 Task: Find connections with filter location Roissy-en-Brie with filter topic #aviationwith filter profile language German with filter current company Seagull International Global HR Consultants with filter school JUSTICE BASHER AHMED SAYEED COLLEGE FOR WOMEN with filter industry Periodical Publishing with filter service category Auto Insurance with filter keywords title Bookkeeper
Action: Mouse moved to (236, 204)
Screenshot: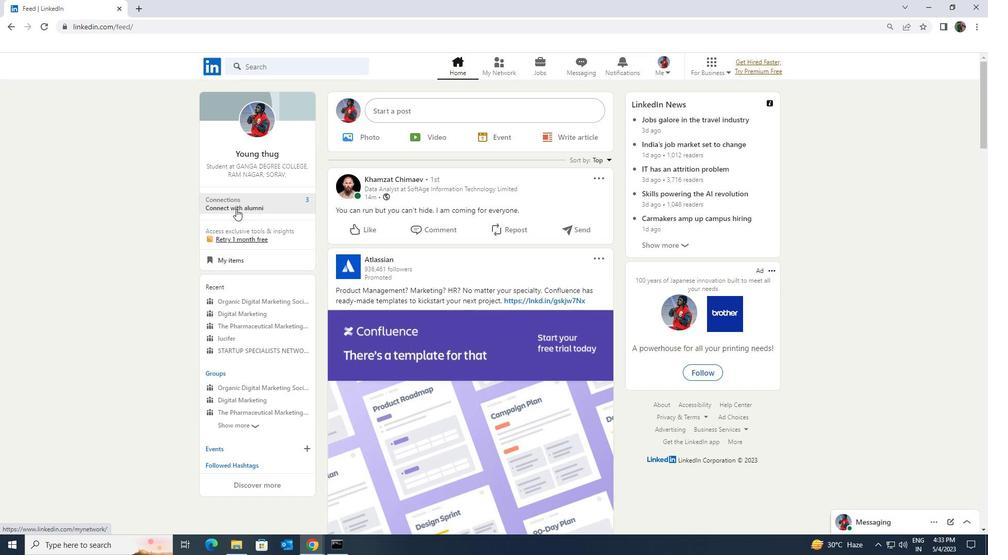 
Action: Mouse pressed left at (236, 204)
Screenshot: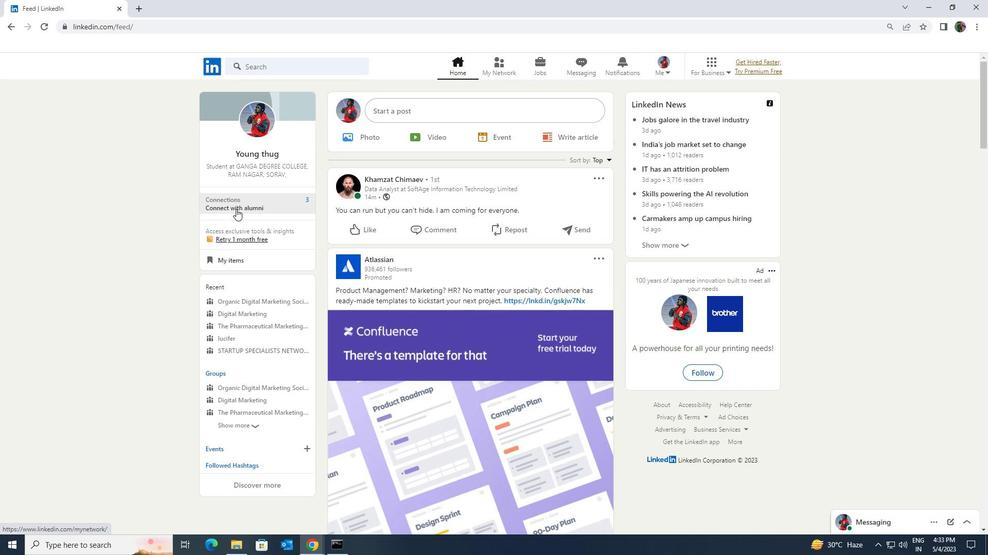 
Action: Mouse moved to (248, 124)
Screenshot: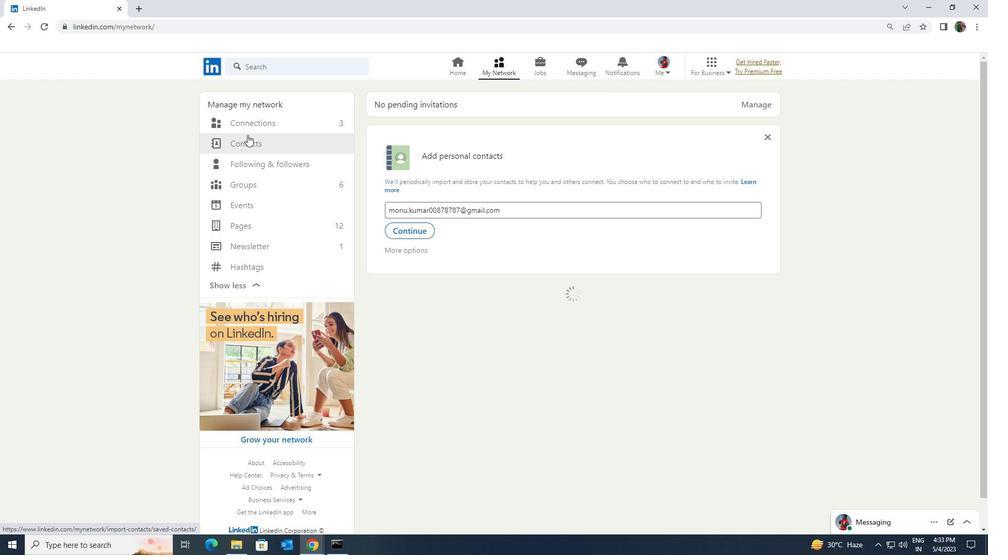
Action: Mouse pressed left at (248, 124)
Screenshot: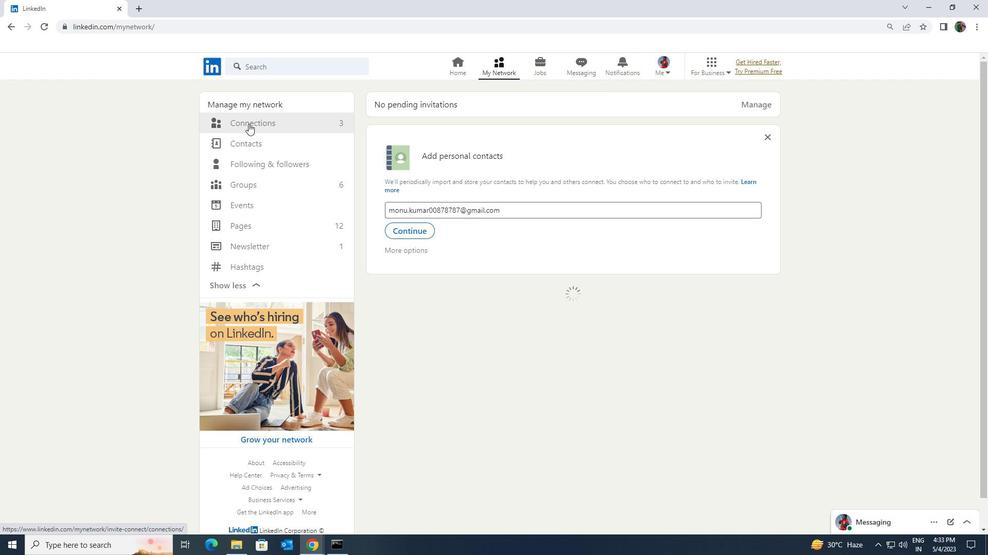 
Action: Mouse moved to (551, 126)
Screenshot: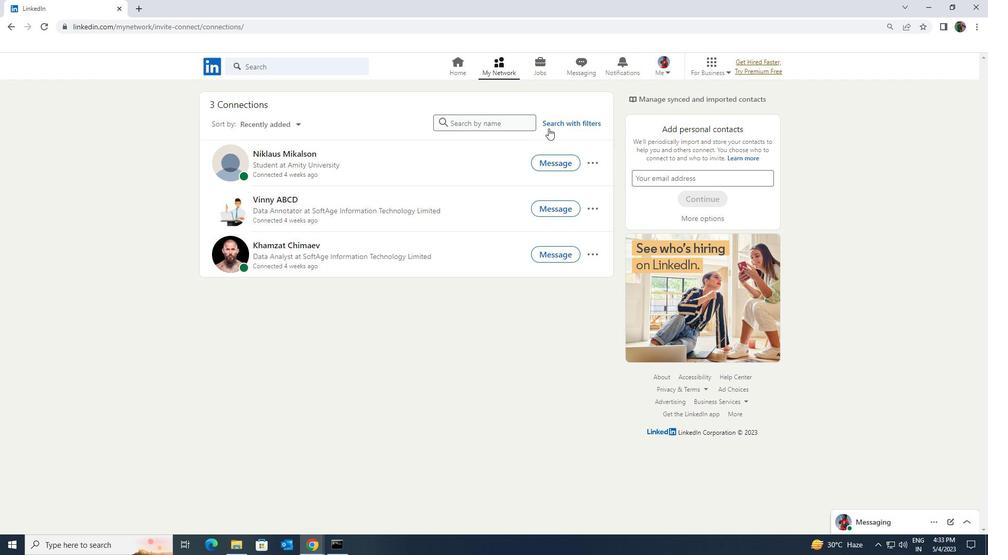 
Action: Mouse pressed left at (551, 126)
Screenshot: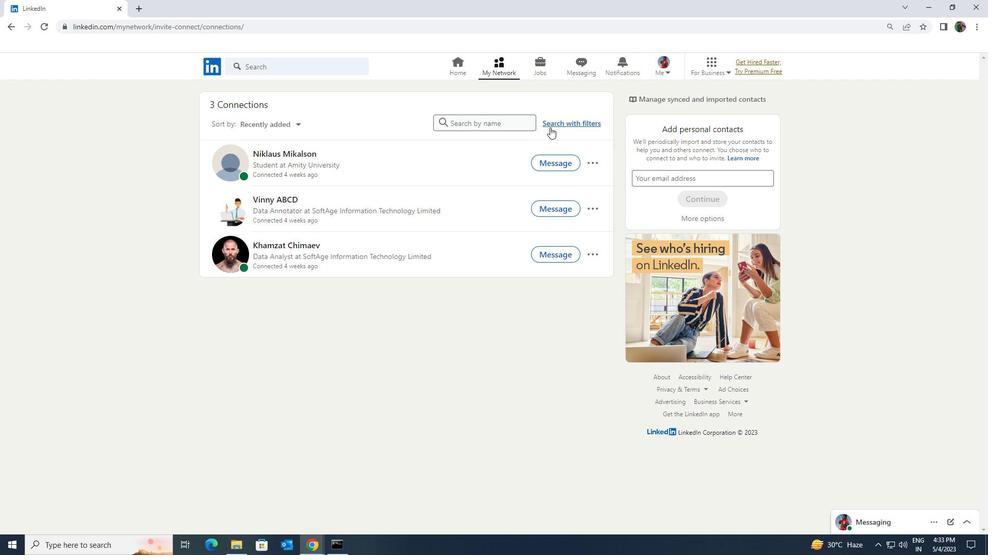 
Action: Mouse moved to (531, 95)
Screenshot: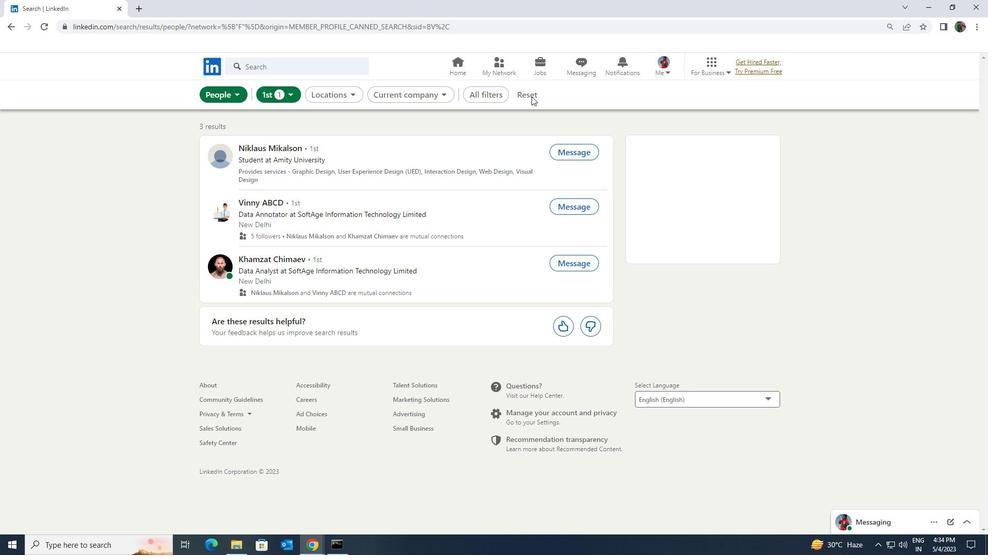 
Action: Mouse pressed left at (531, 95)
Screenshot: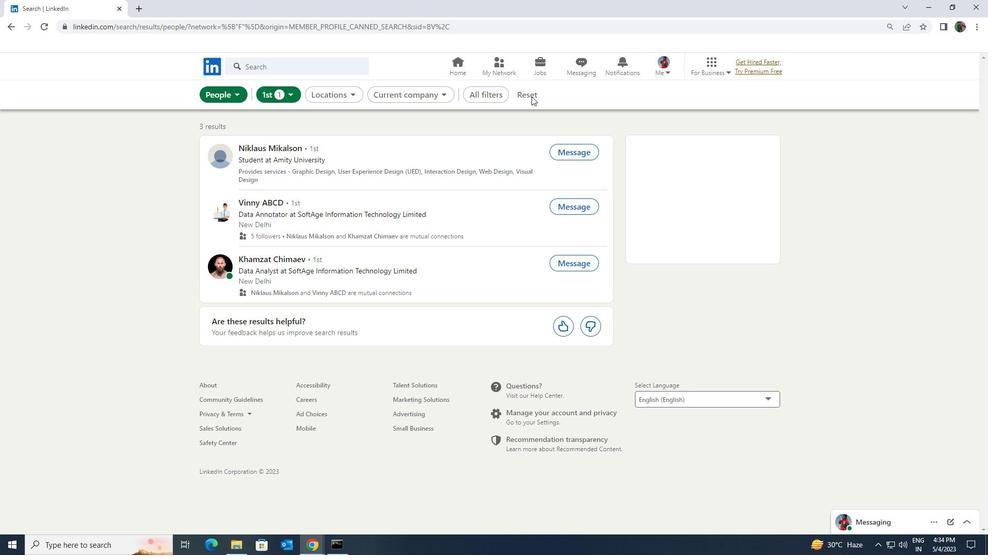 
Action: Mouse moved to (522, 95)
Screenshot: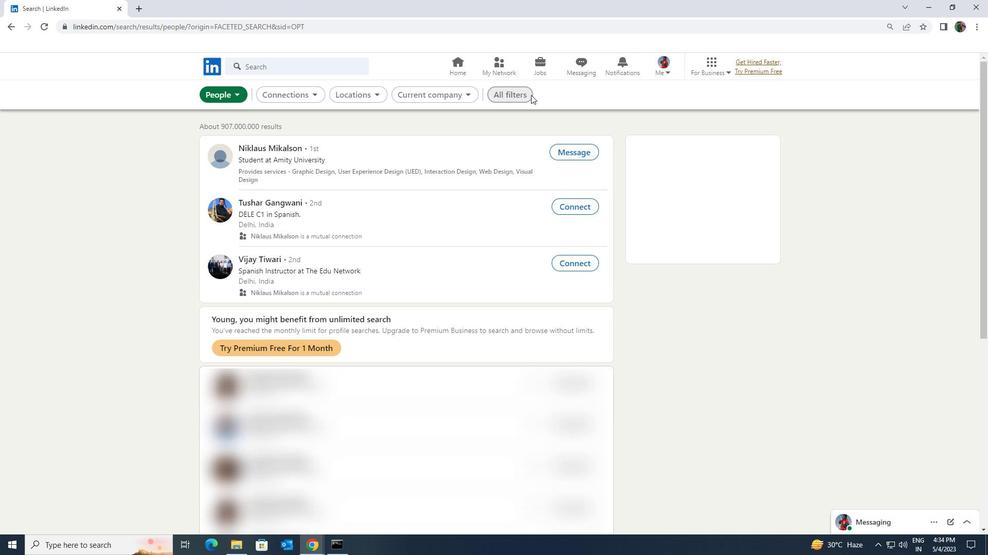 
Action: Mouse pressed left at (522, 95)
Screenshot: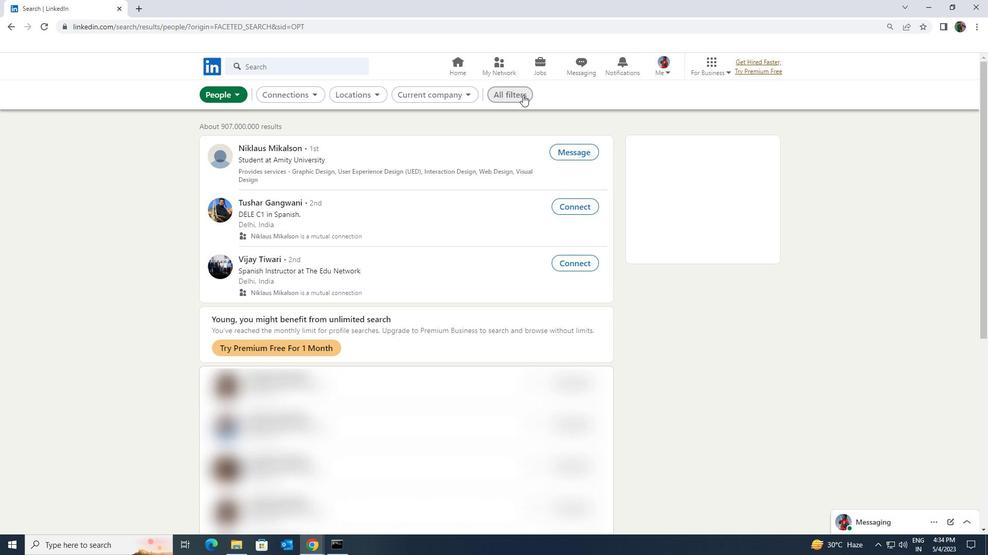 
Action: Mouse moved to (854, 401)
Screenshot: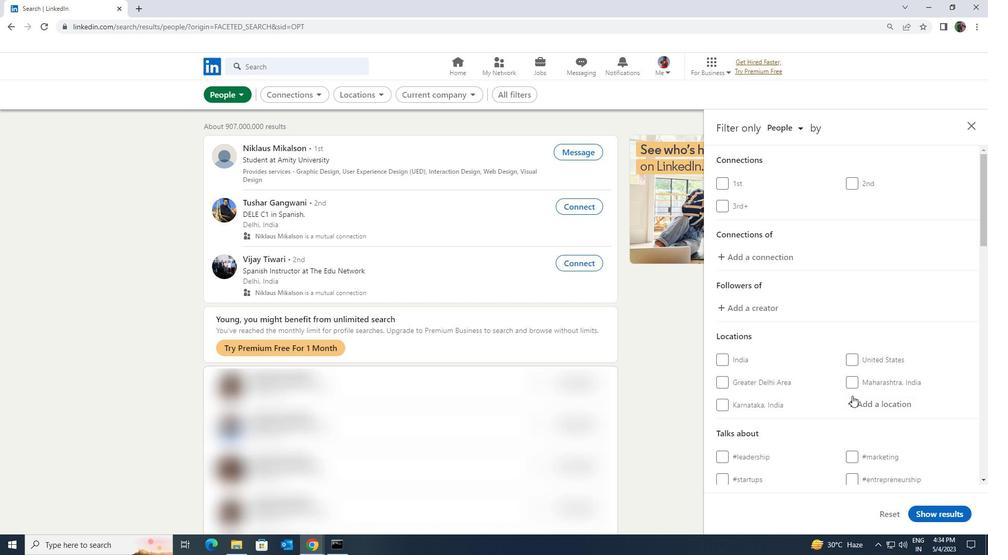 
Action: Mouse pressed left at (854, 401)
Screenshot: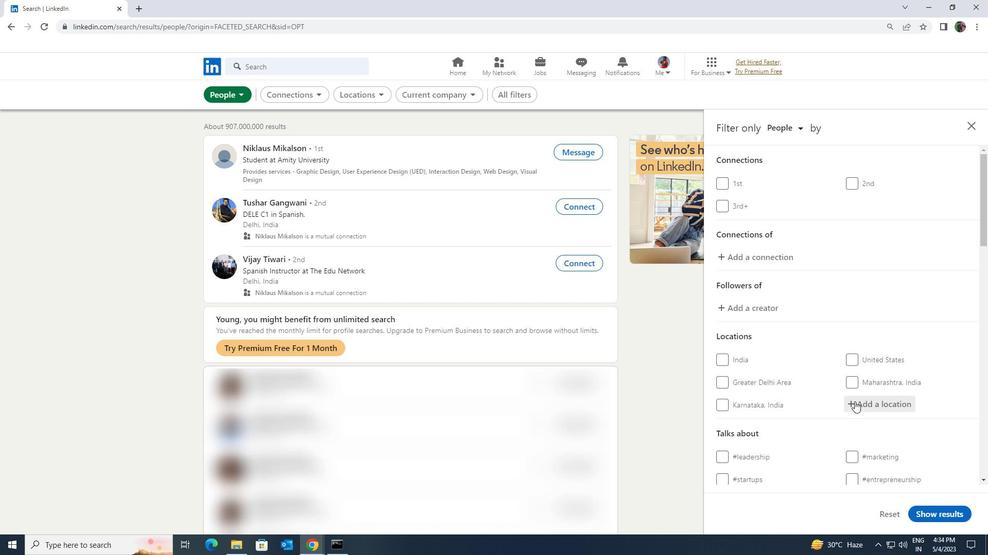 
Action: Key pressed <Key.shift>ROISSY<Key.space>EN
Screenshot: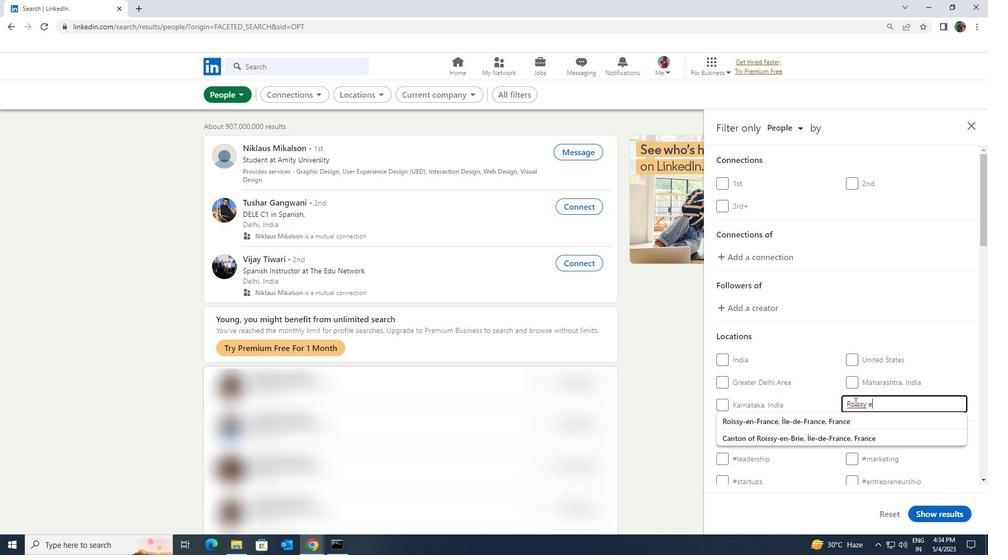 
Action: Mouse moved to (851, 413)
Screenshot: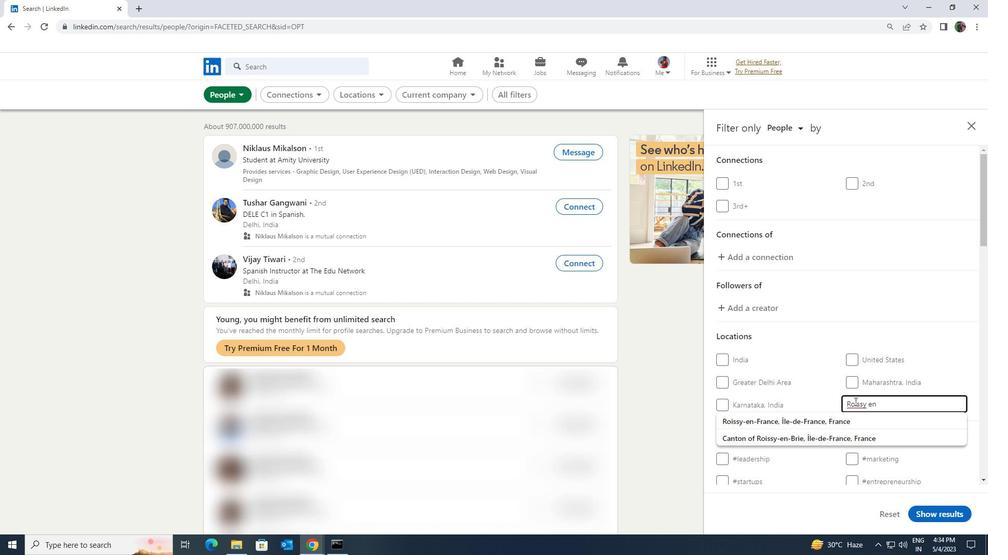
Action: Mouse pressed left at (851, 413)
Screenshot: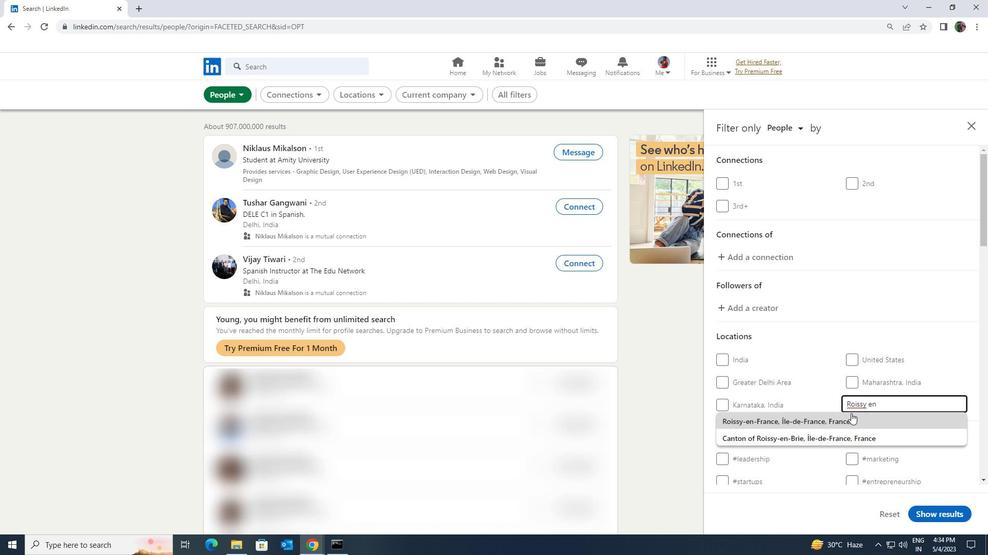 
Action: Mouse scrolled (851, 413) with delta (0, 0)
Screenshot: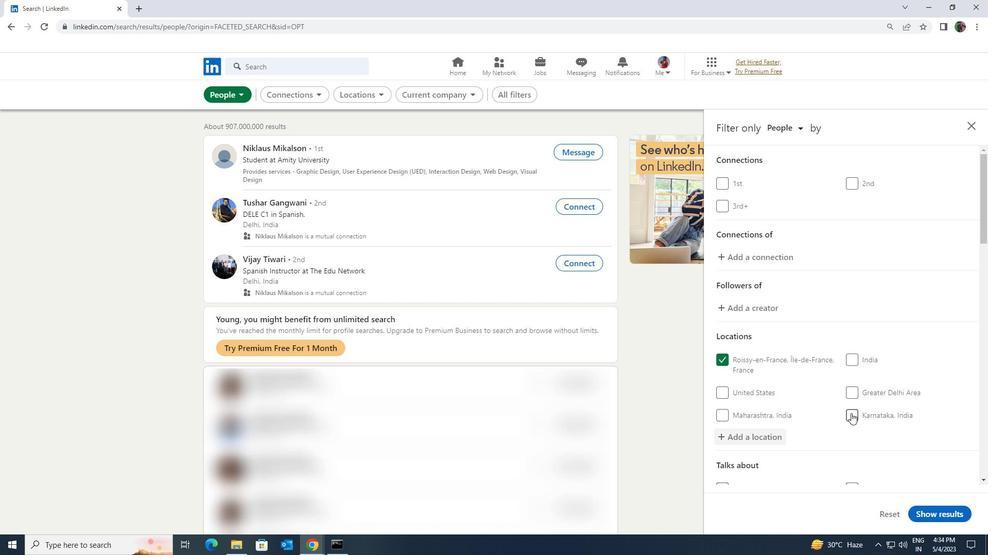 
Action: Mouse moved to (851, 414)
Screenshot: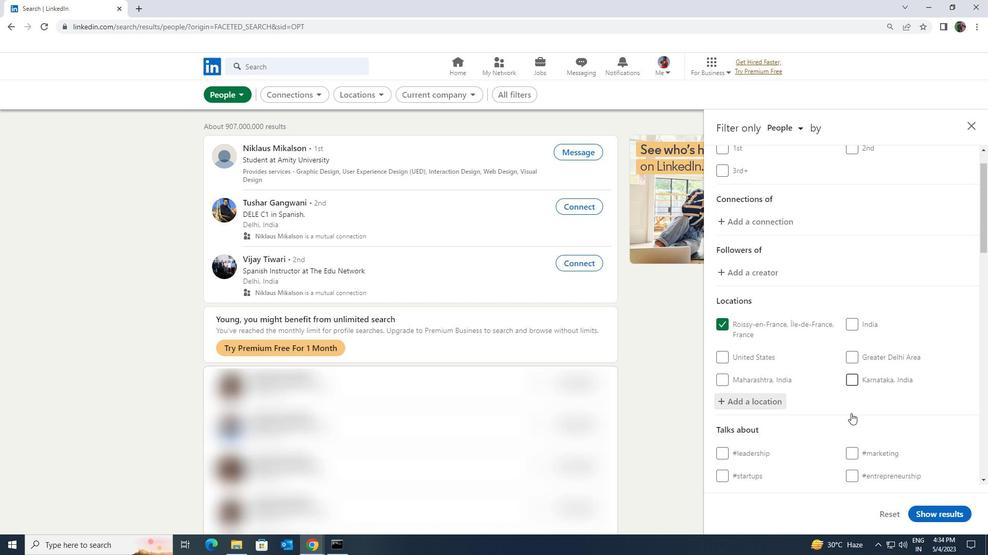 
Action: Mouse scrolled (851, 414) with delta (0, 0)
Screenshot: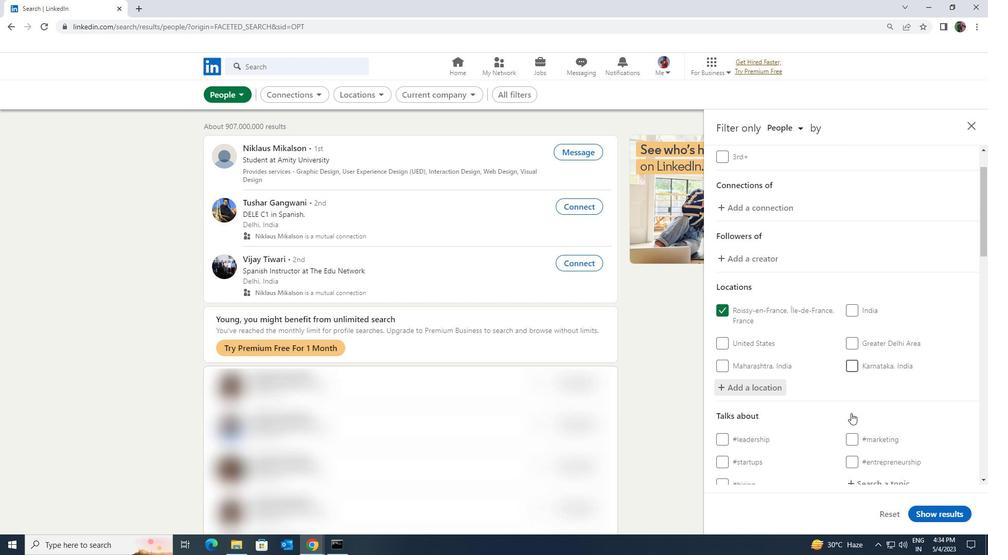 
Action: Mouse moved to (859, 429)
Screenshot: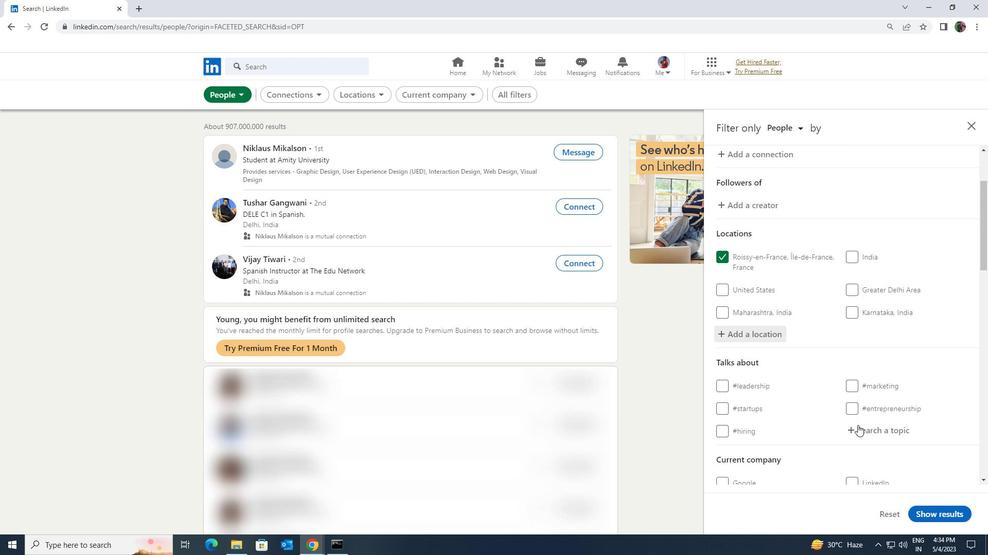 
Action: Mouse pressed left at (859, 429)
Screenshot: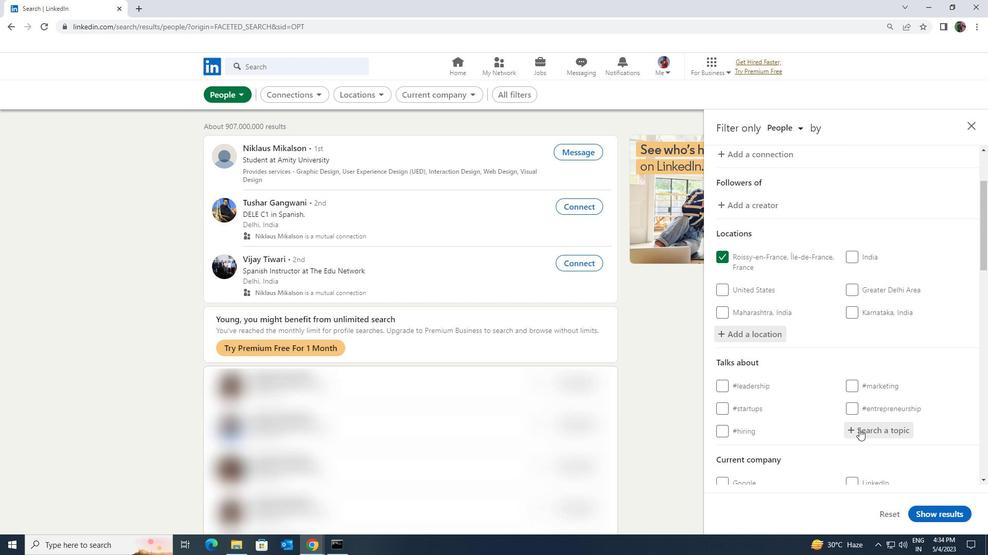 
Action: Key pressed <Key.shift><Key.shift><Key.shift><Key.shift>AVITA
Screenshot: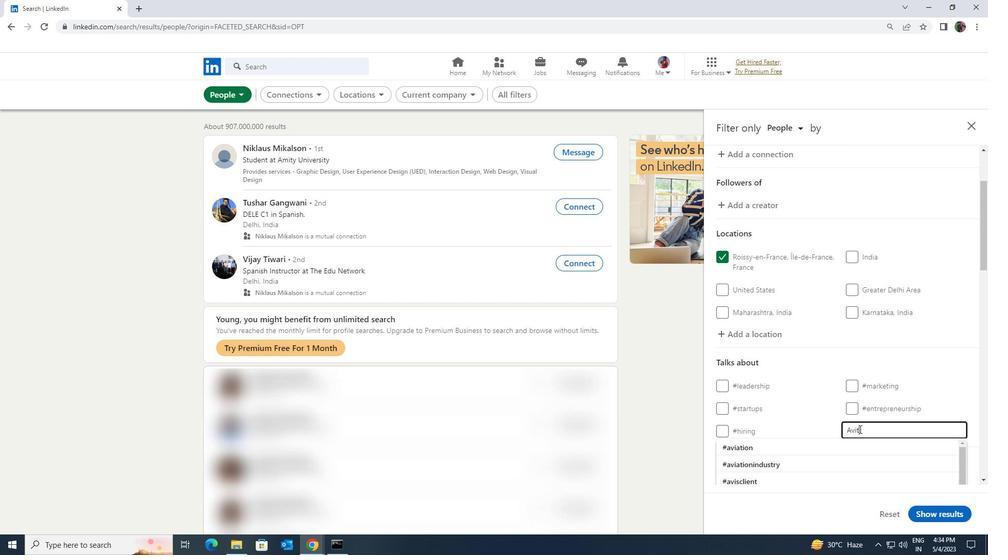 
Action: Mouse moved to (855, 433)
Screenshot: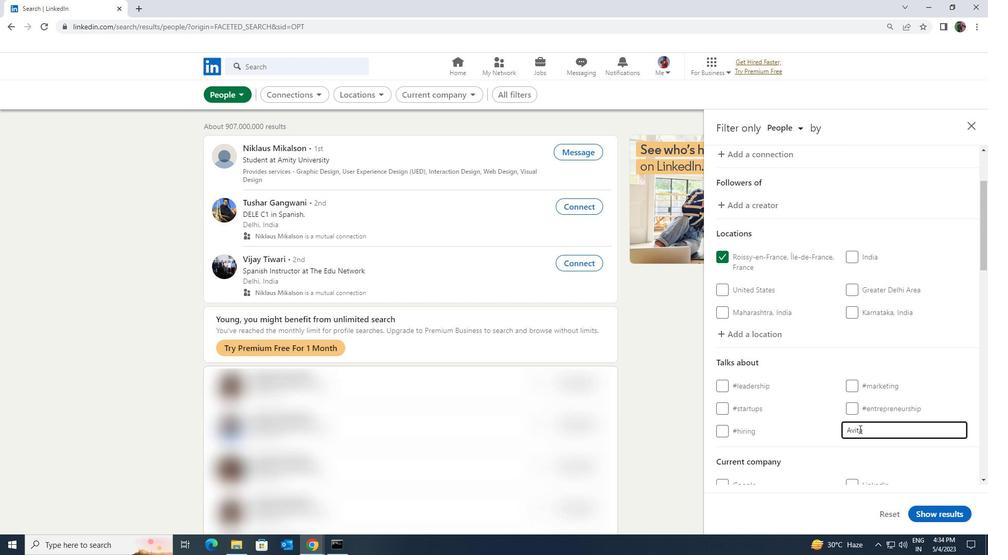 
Action: Key pressed <Key.backspace>
Screenshot: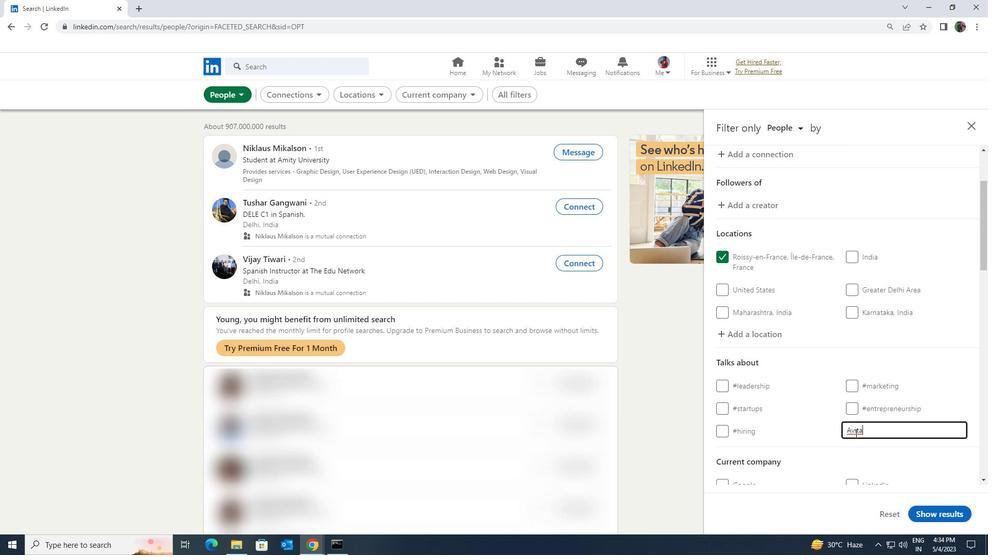
Action: Mouse moved to (831, 442)
Screenshot: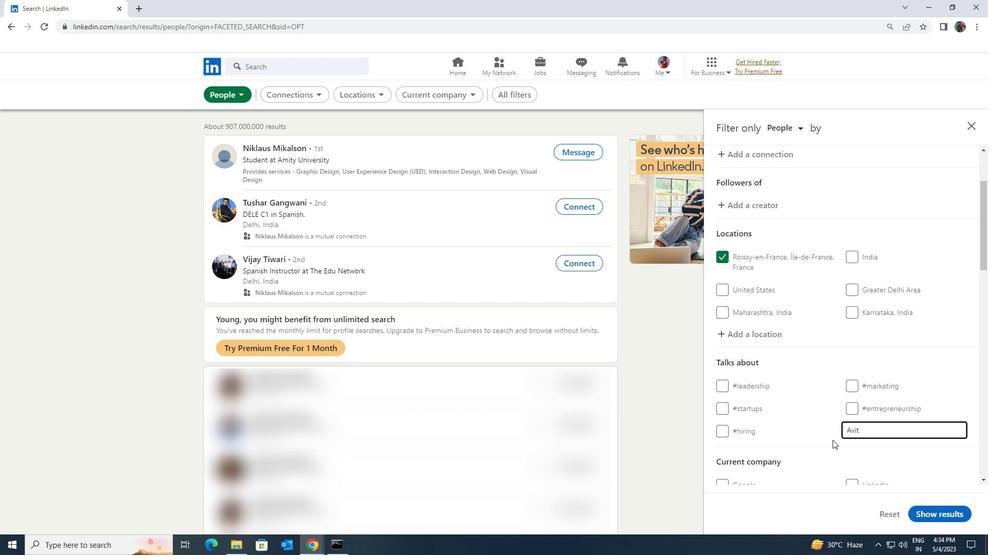 
Action: Key pressed <Key.backspace>
Screenshot: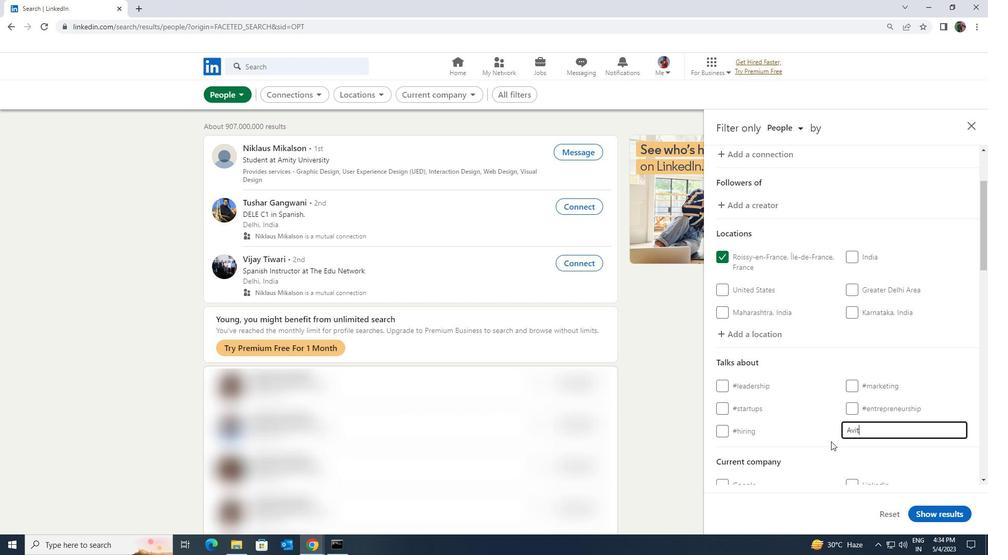 
Action: Mouse moved to (795, 446)
Screenshot: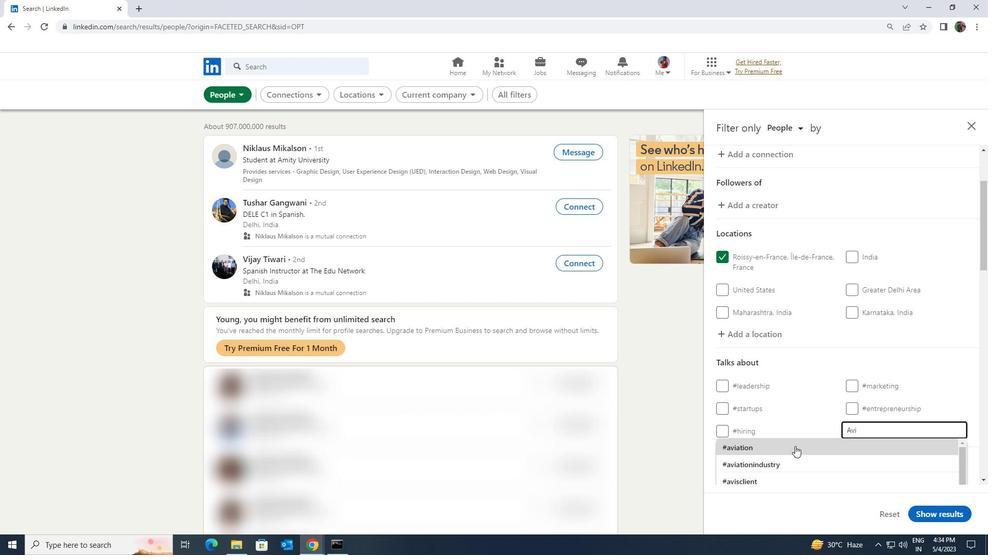 
Action: Mouse pressed left at (795, 446)
Screenshot: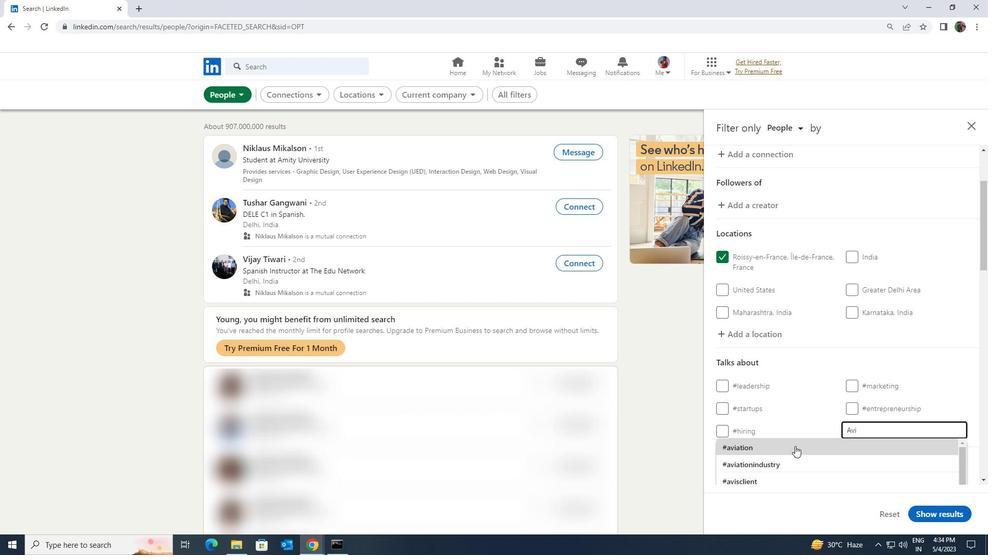
Action: Mouse moved to (795, 446)
Screenshot: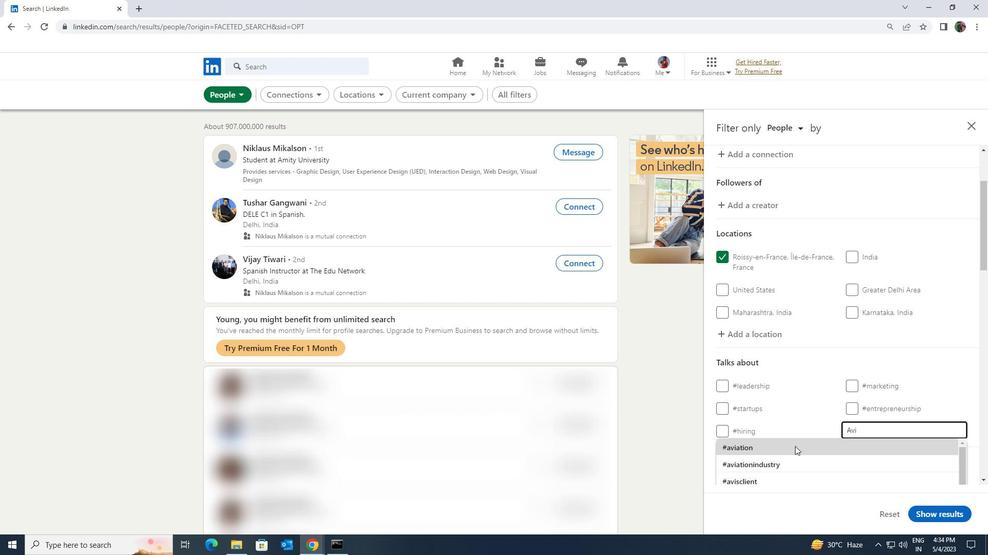 
Action: Mouse scrolled (795, 446) with delta (0, 0)
Screenshot: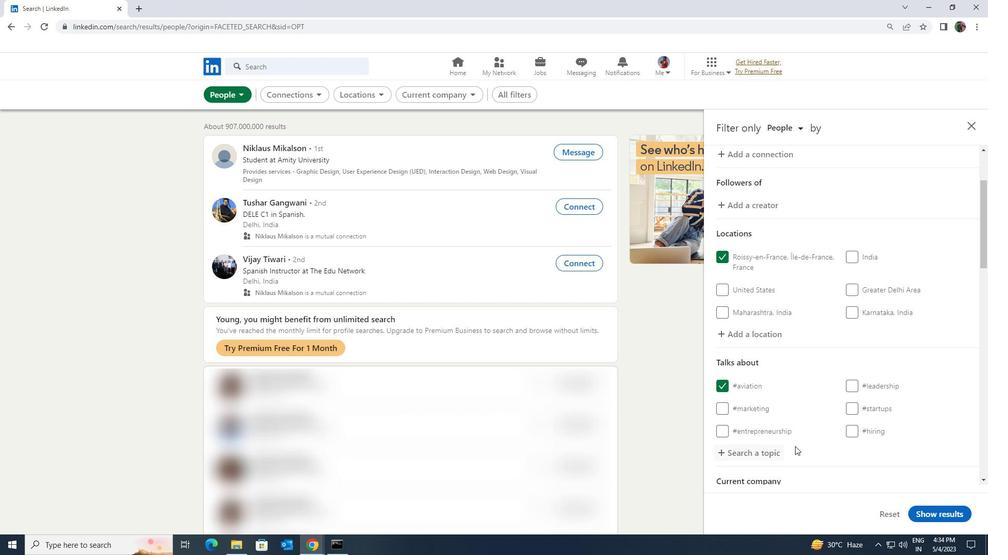 
Action: Mouse scrolled (795, 446) with delta (0, 0)
Screenshot: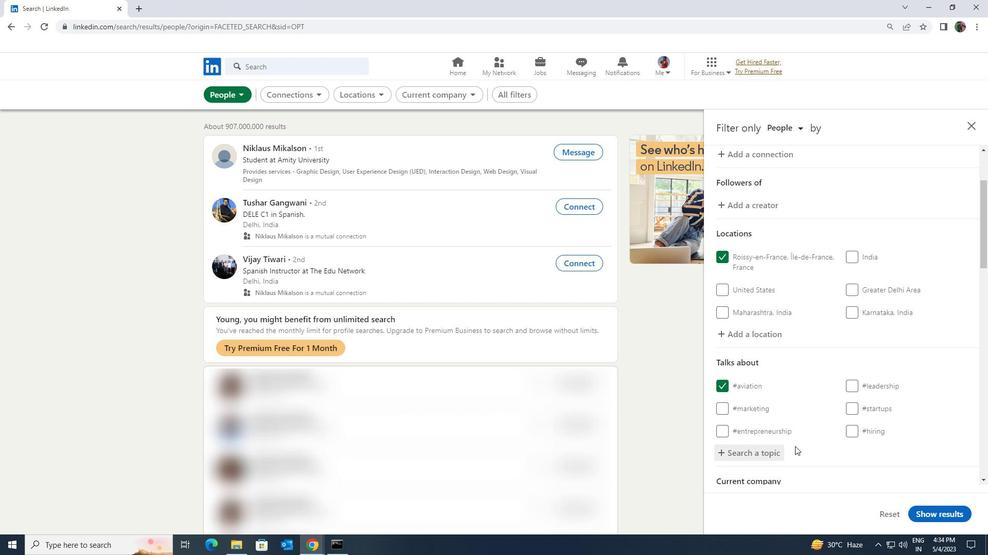 
Action: Mouse scrolled (795, 446) with delta (0, 0)
Screenshot: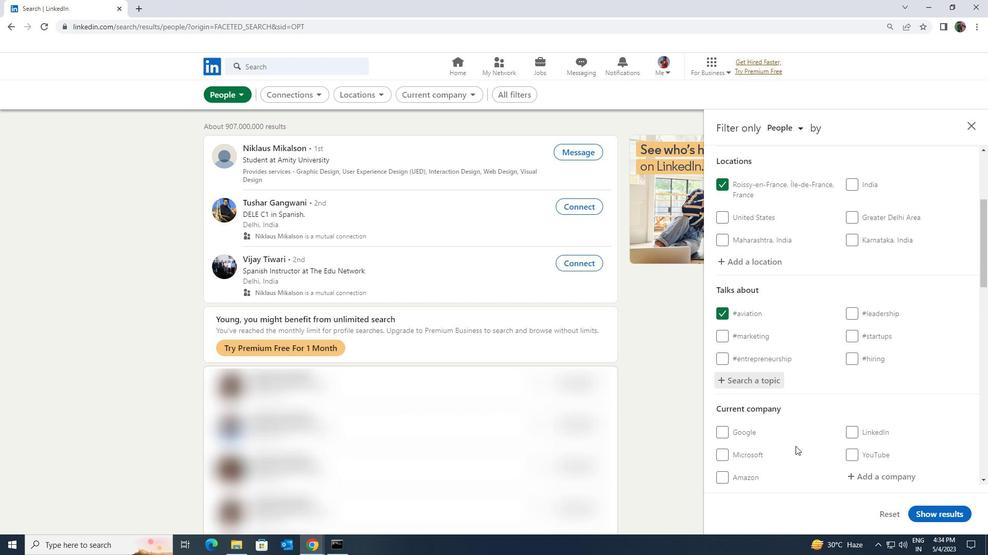
Action: Mouse scrolled (795, 446) with delta (0, 0)
Screenshot: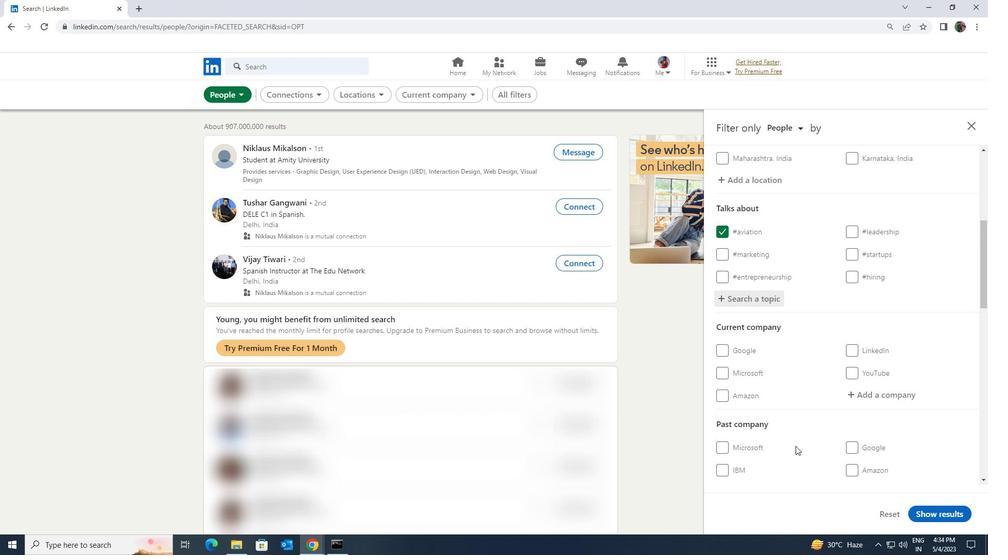 
Action: Mouse scrolled (795, 446) with delta (0, 0)
Screenshot: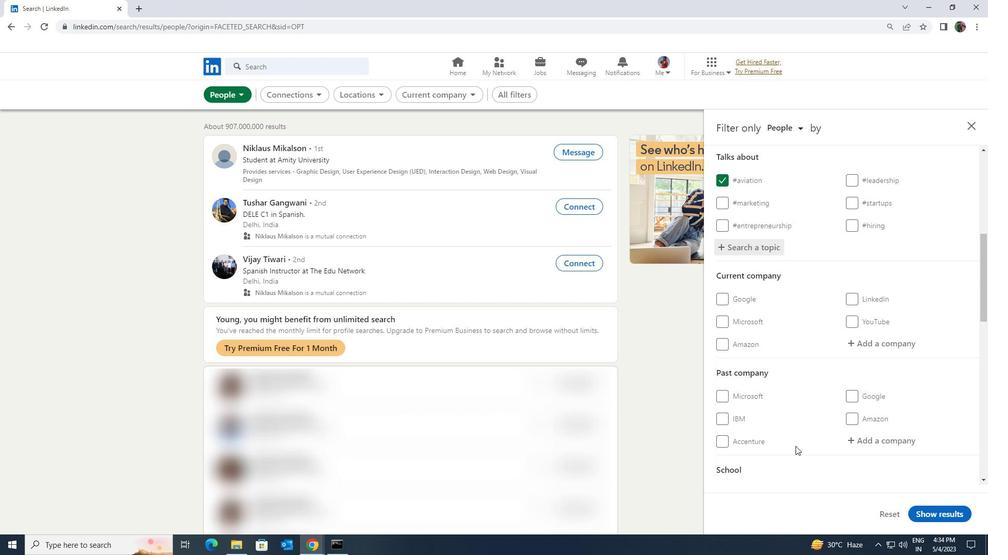 
Action: Mouse scrolled (795, 446) with delta (0, 0)
Screenshot: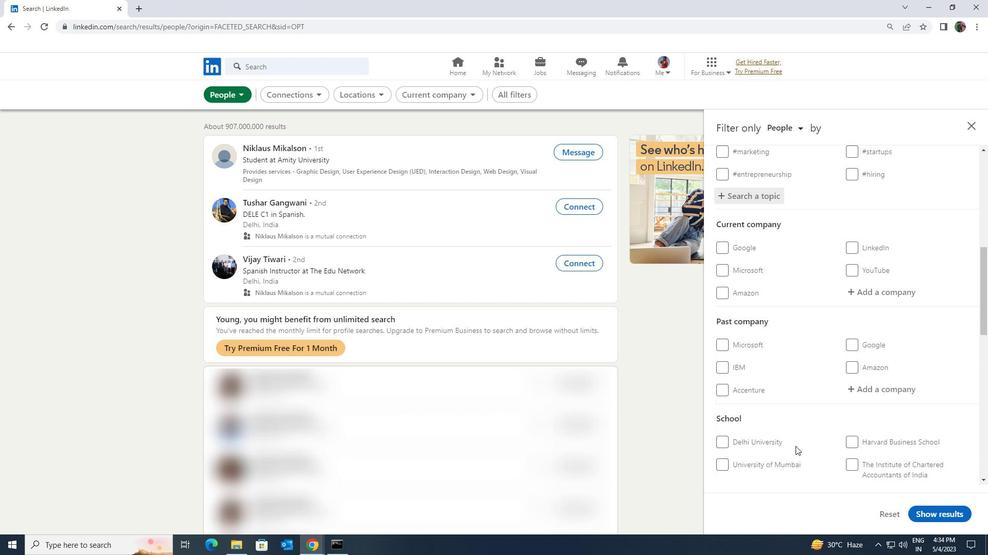 
Action: Mouse scrolled (795, 446) with delta (0, 0)
Screenshot: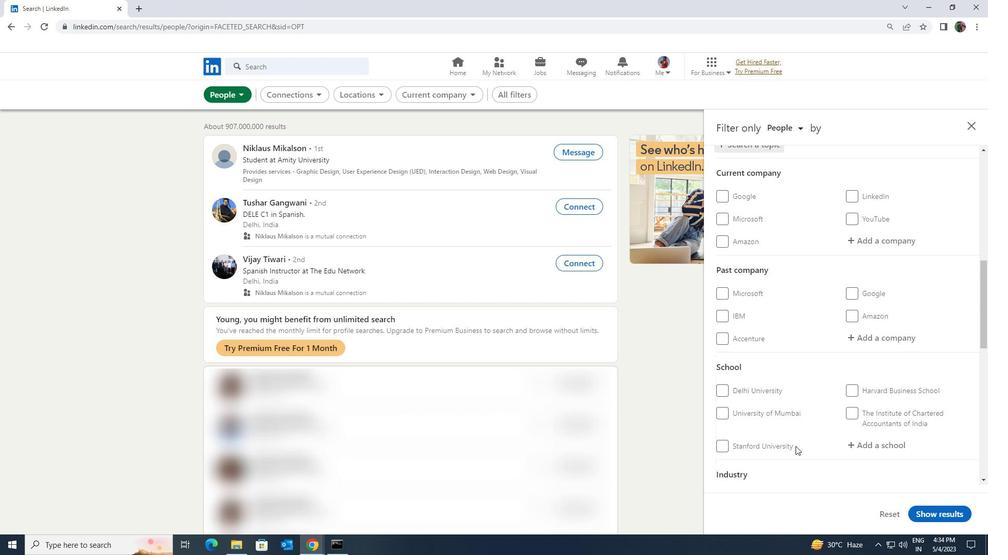 
Action: Mouse scrolled (795, 446) with delta (0, 0)
Screenshot: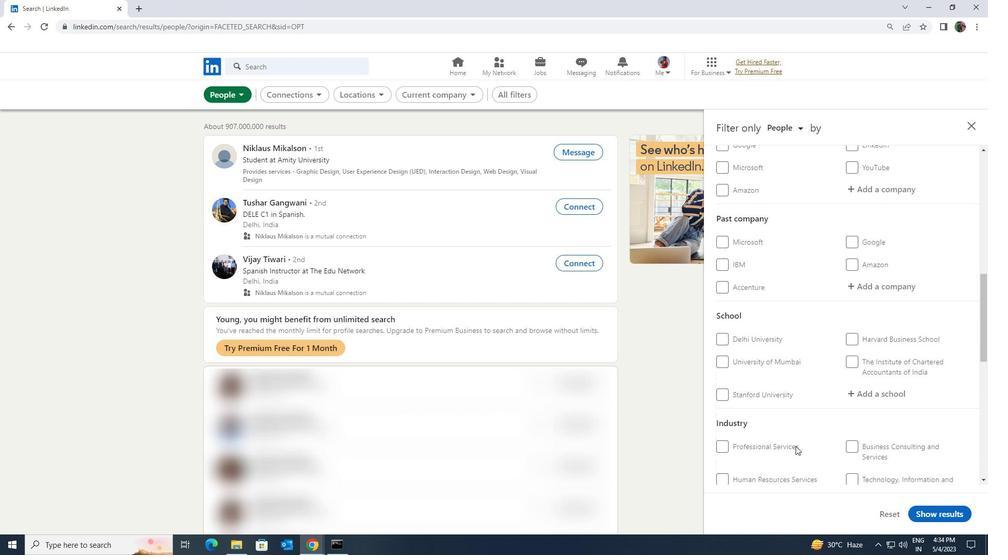 
Action: Mouse scrolled (795, 446) with delta (0, 0)
Screenshot: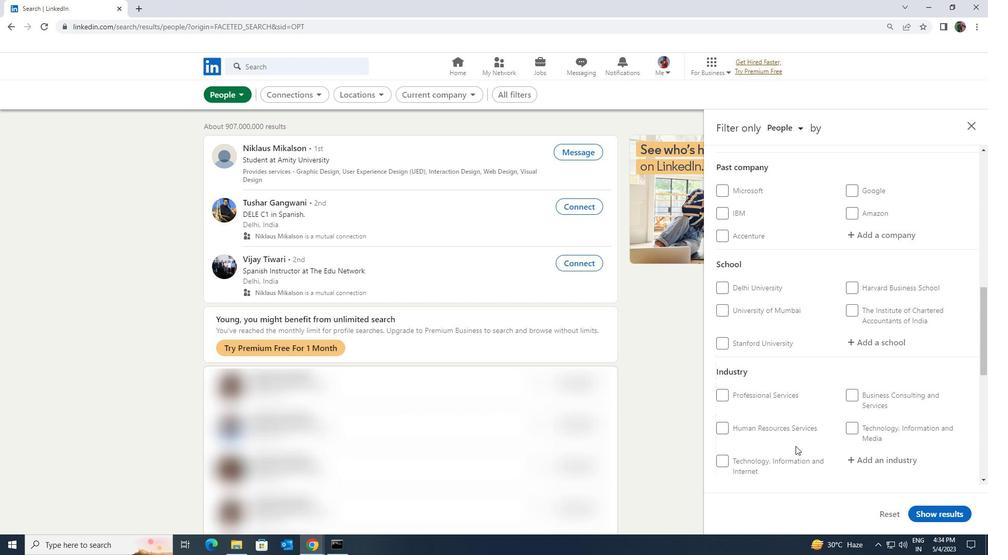 
Action: Mouse scrolled (795, 446) with delta (0, 0)
Screenshot: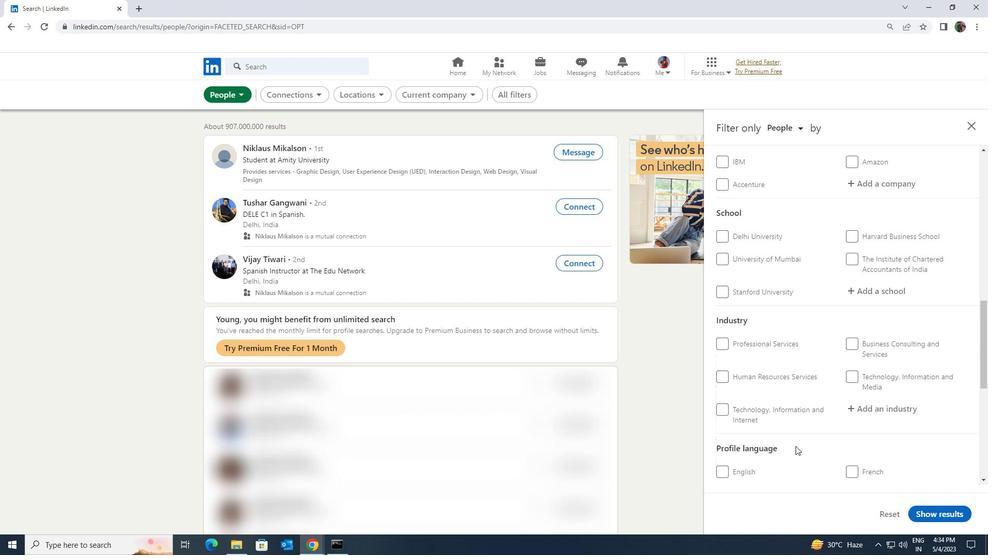 
Action: Mouse moved to (743, 462)
Screenshot: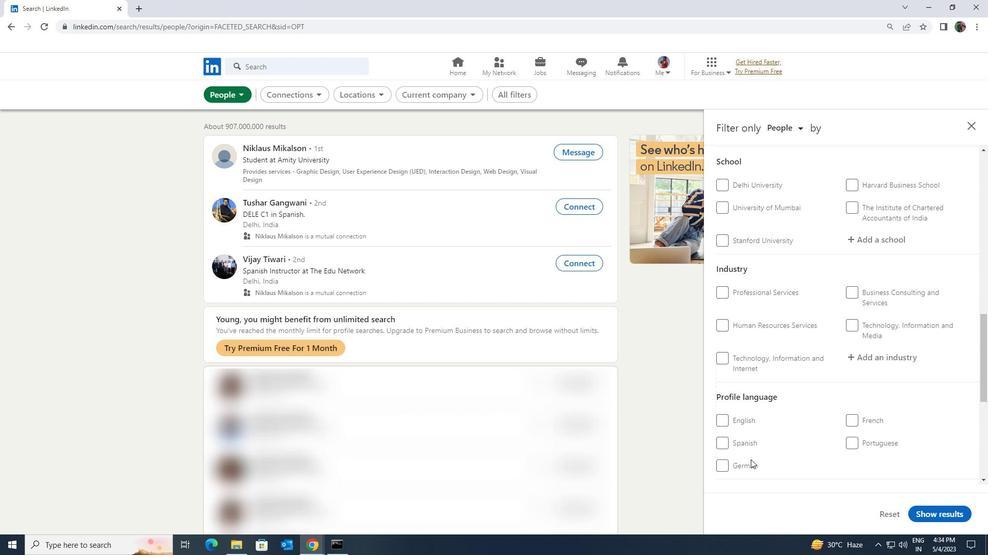 
Action: Mouse pressed left at (743, 462)
Screenshot: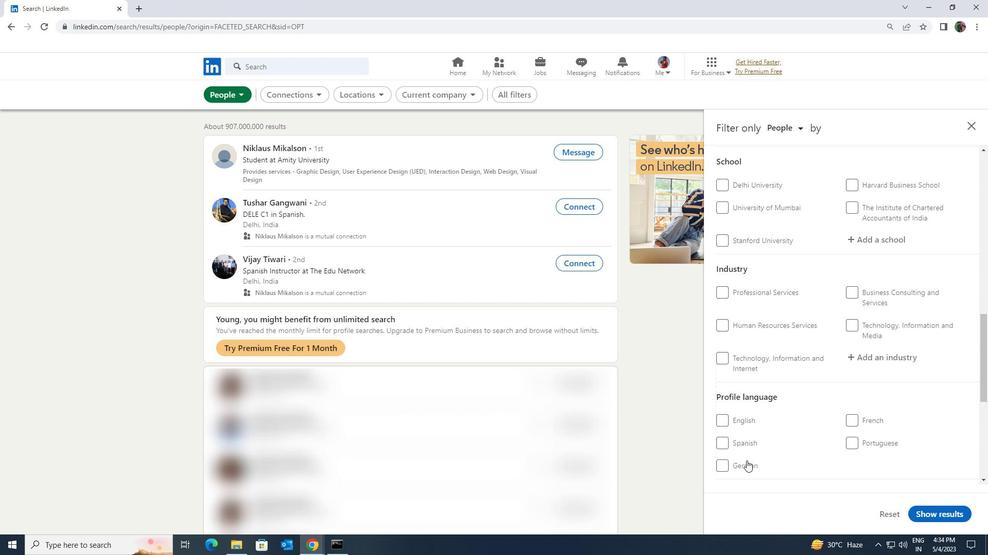 
Action: Mouse moved to (827, 436)
Screenshot: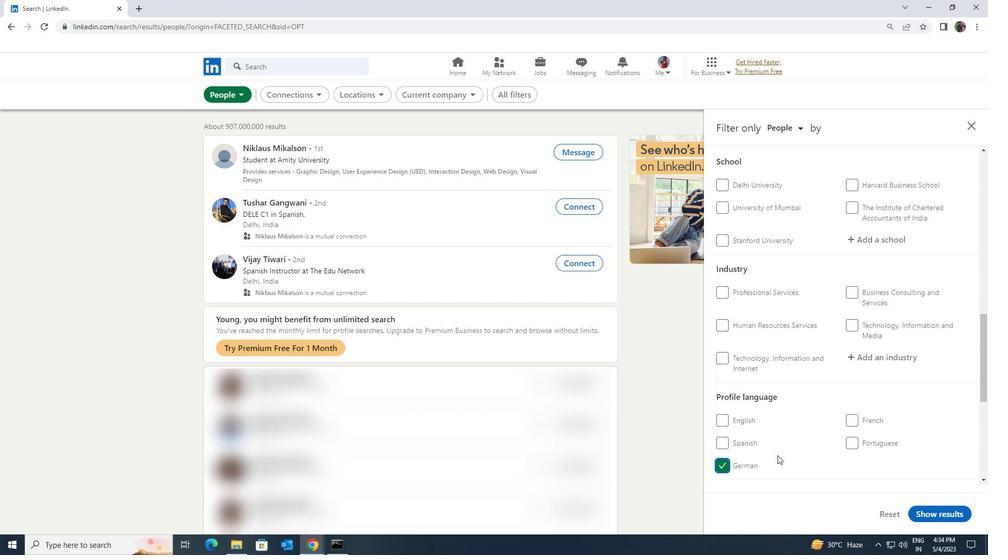 
Action: Mouse scrolled (827, 437) with delta (0, 0)
Screenshot: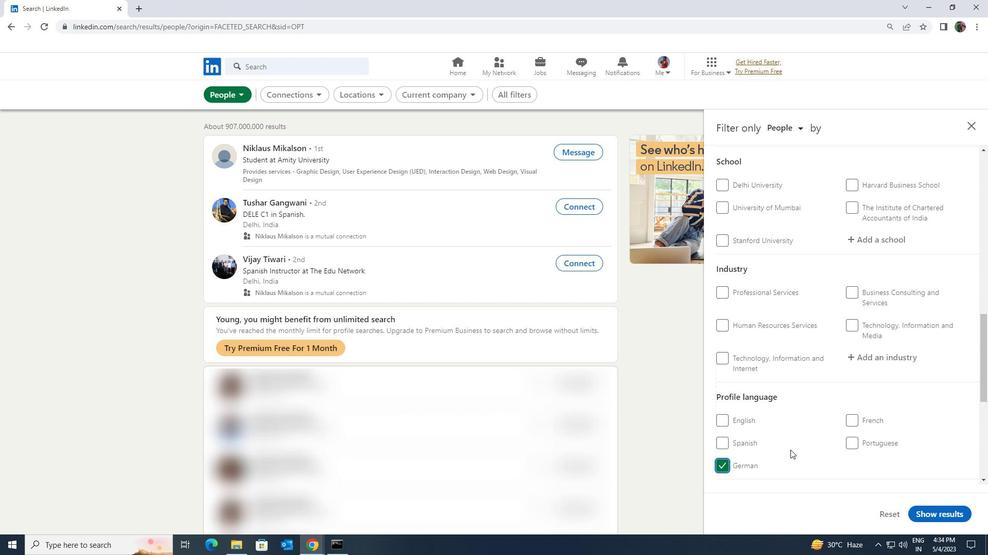 
Action: Mouse scrolled (827, 437) with delta (0, 0)
Screenshot: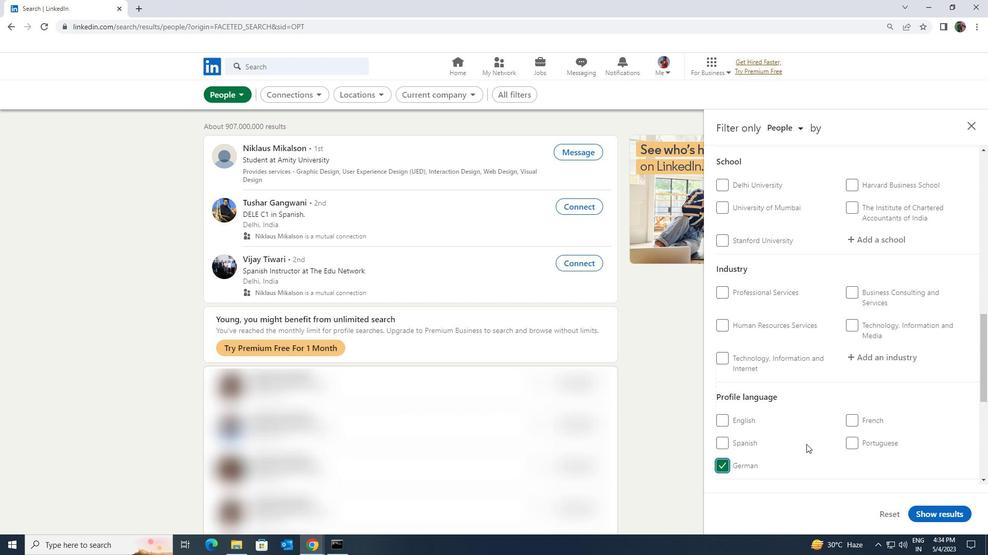 
Action: Mouse moved to (828, 436)
Screenshot: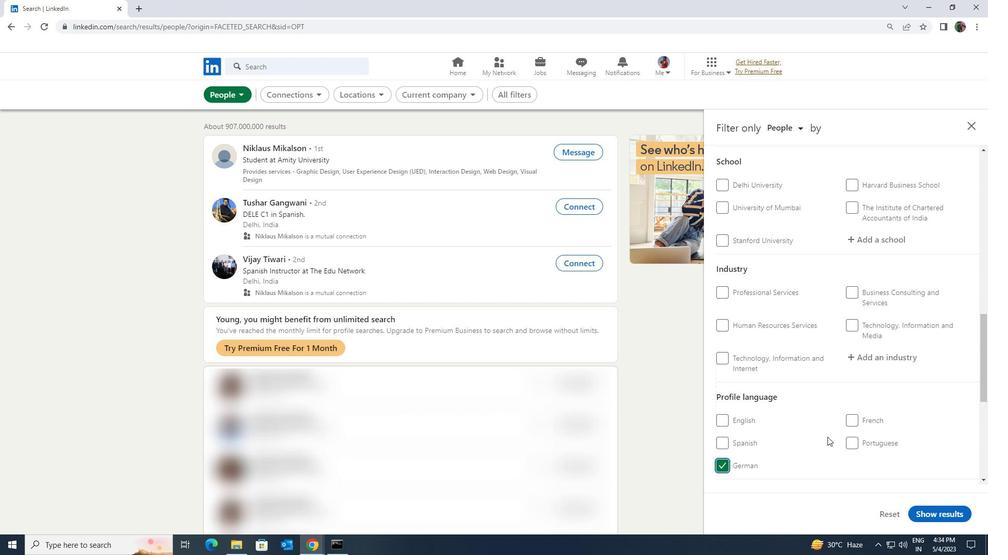 
Action: Mouse scrolled (828, 436) with delta (0, 0)
Screenshot: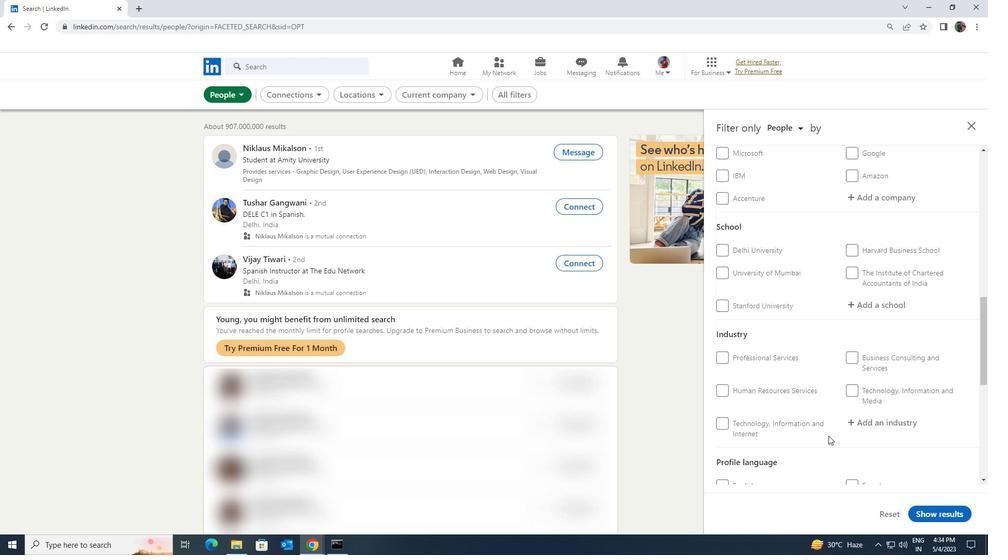 
Action: Mouse scrolled (828, 436) with delta (0, 0)
Screenshot: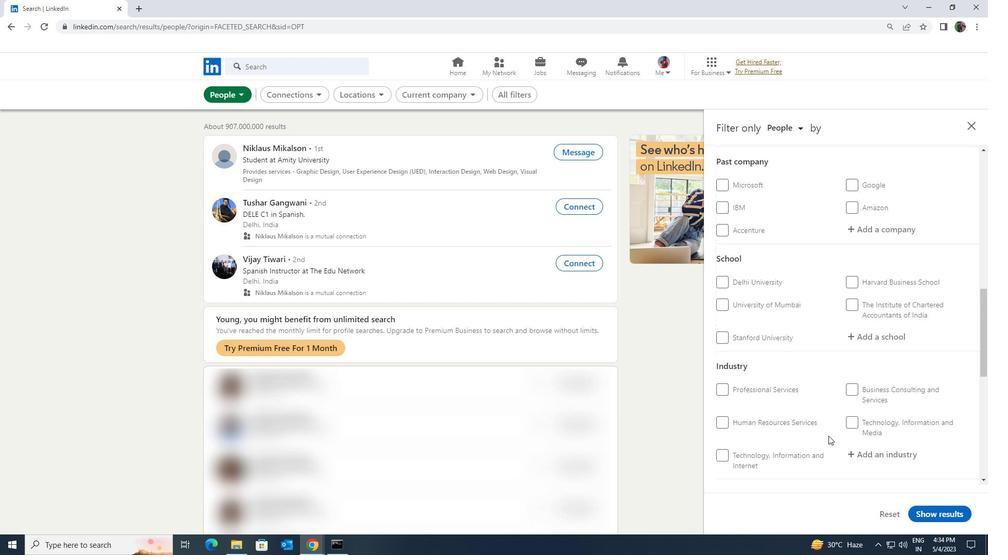 
Action: Mouse scrolled (828, 436) with delta (0, 0)
Screenshot: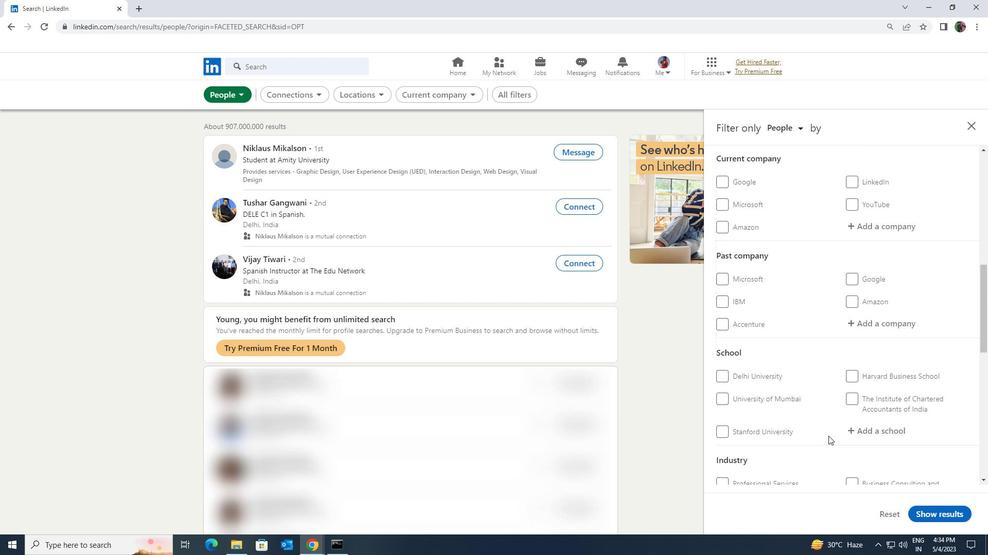 
Action: Mouse scrolled (828, 436) with delta (0, 0)
Screenshot: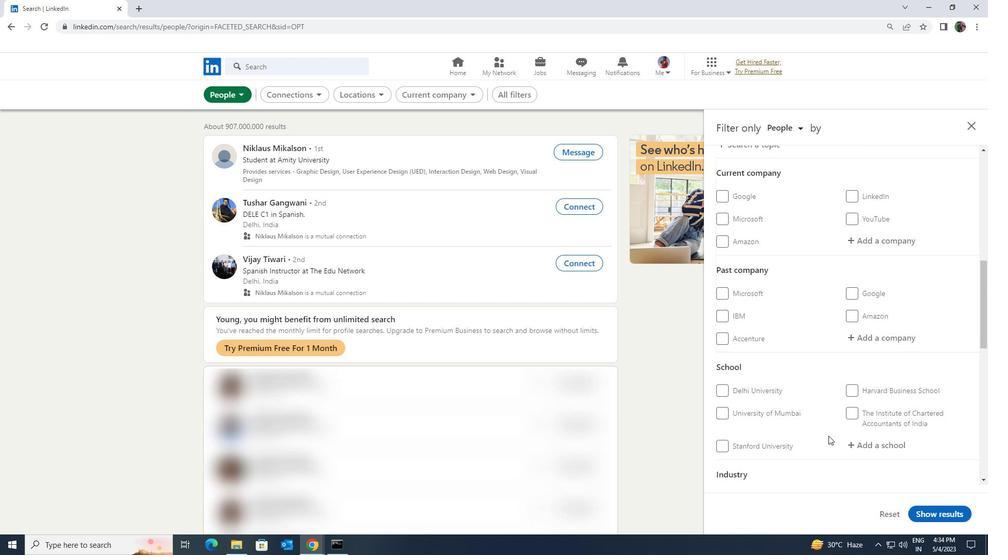 
Action: Mouse scrolled (828, 436) with delta (0, 0)
Screenshot: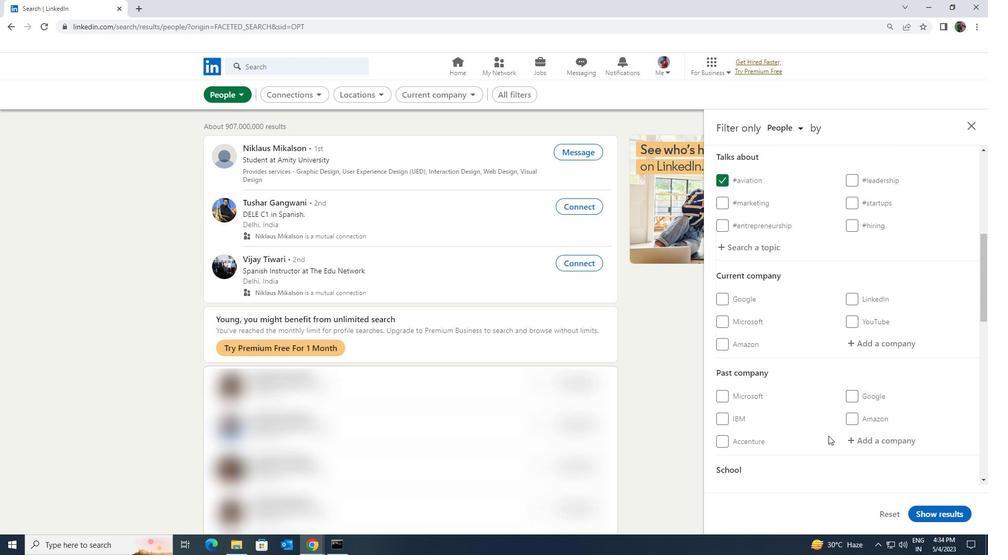 
Action: Mouse scrolled (828, 436) with delta (0, 0)
Screenshot: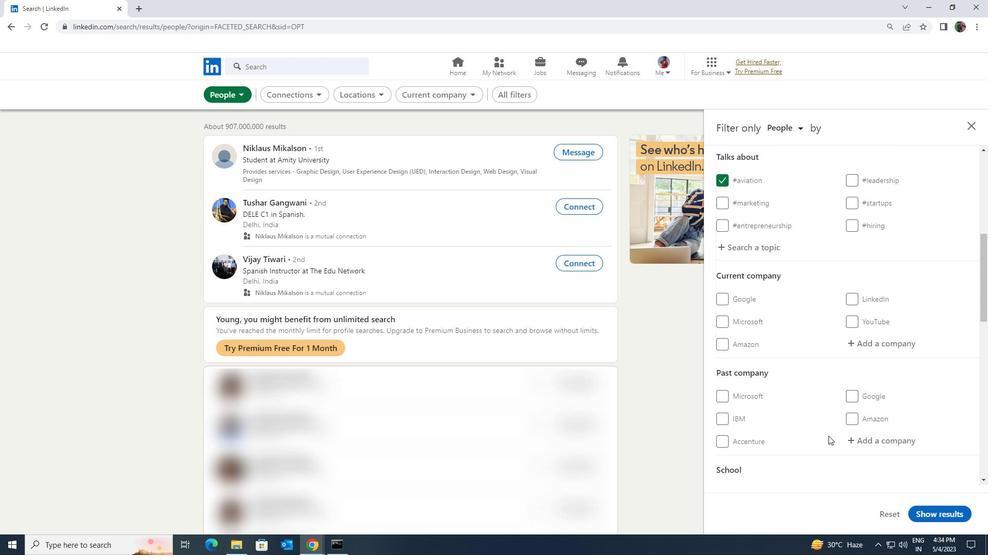 
Action: Mouse moved to (848, 441)
Screenshot: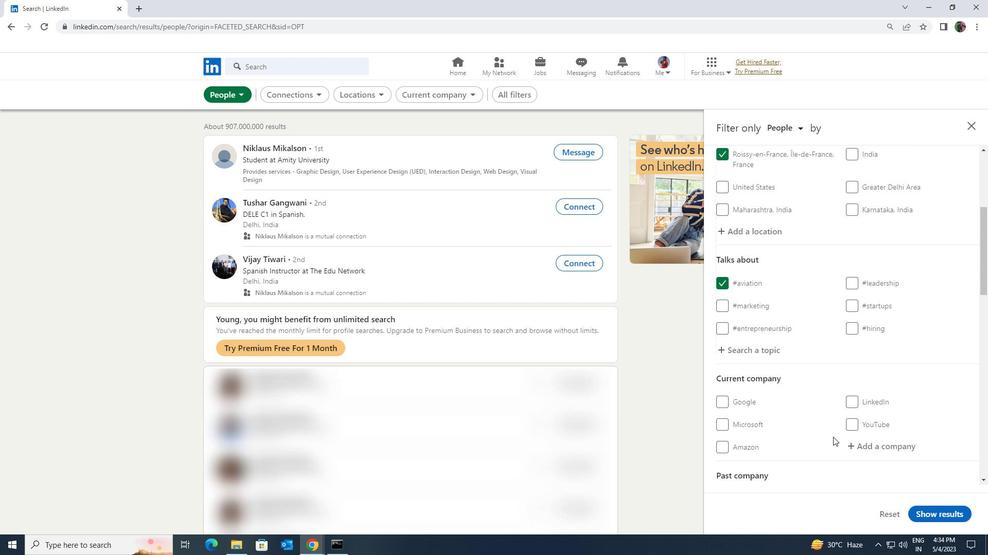 
Action: Mouse pressed left at (848, 441)
Screenshot: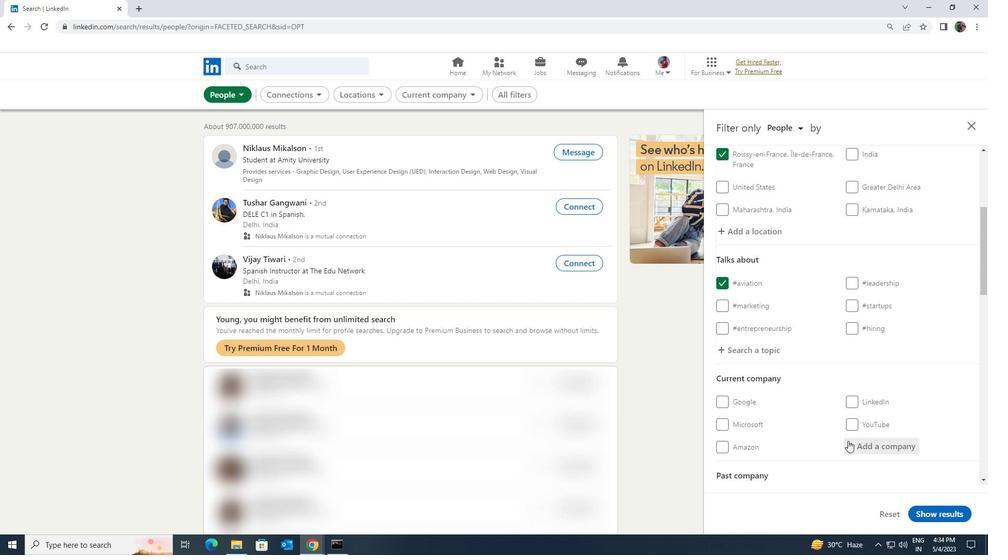 
Action: Key pressed <Key.shift><Key.shift><Key.shift><Key.shift><Key.shift><Key.shift><Key.shift><Key.shift><Key.shift><Key.shift><Key.shift><Key.shift><Key.shift><Key.shift><Key.shift><Key.shift><Key.shift><Key.shift><Key.shift><Key.shift><Key.shift><Key.shift><Key.shift><Key.shift><Key.shift><Key.shift><Key.shift><Key.shift><Key.shift><Key.shift><Key.shift><Key.shift><Key.shift><Key.shift><Key.shift><Key.shift><Key.shift><Key.shift>SEG<Key.backspace>AGULL
Screenshot: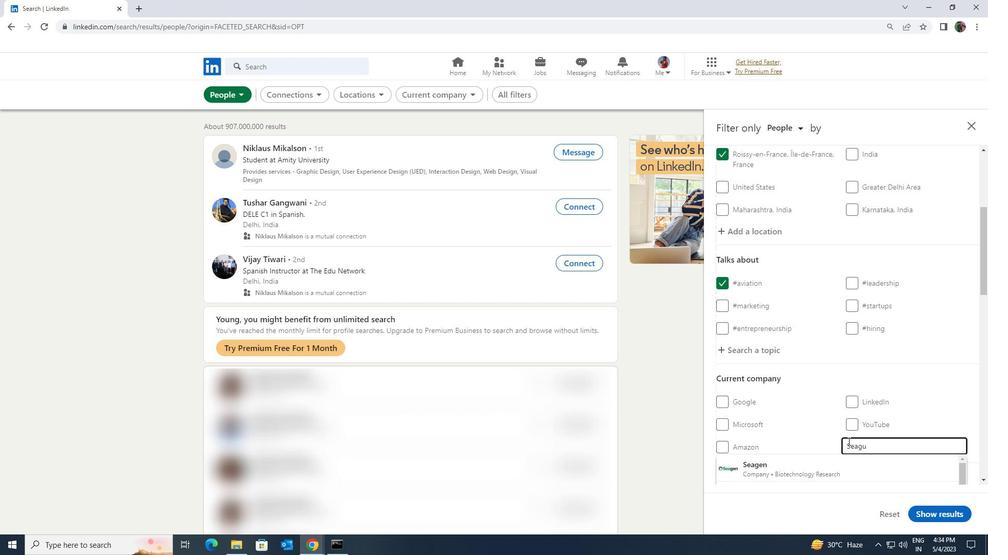 
Action: Mouse moved to (844, 465)
Screenshot: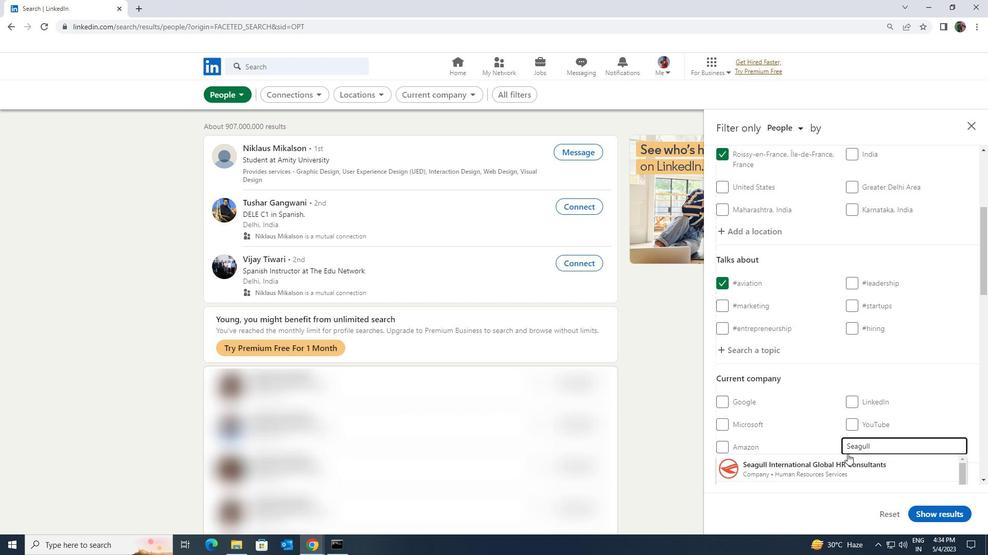 
Action: Mouse pressed left at (844, 465)
Screenshot: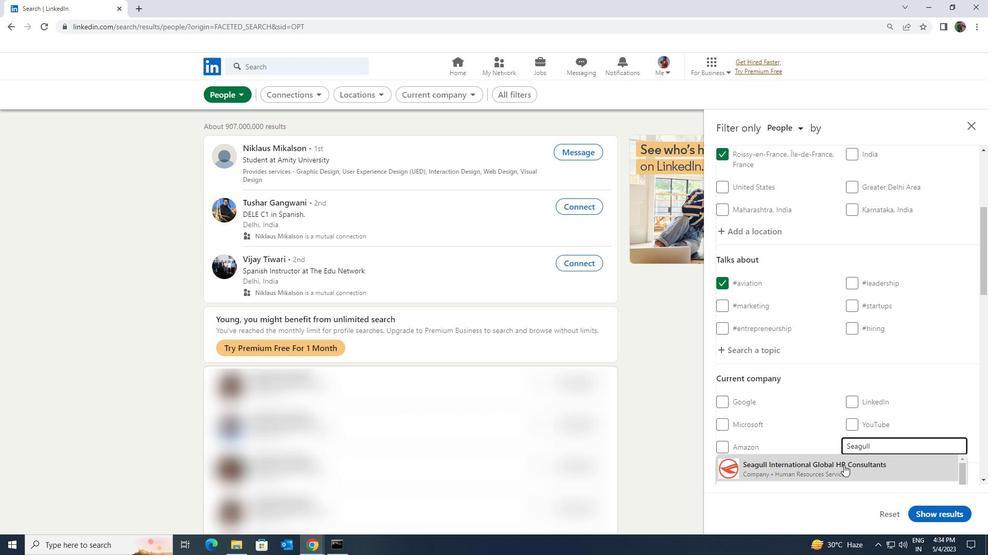 
Action: Mouse moved to (846, 440)
Screenshot: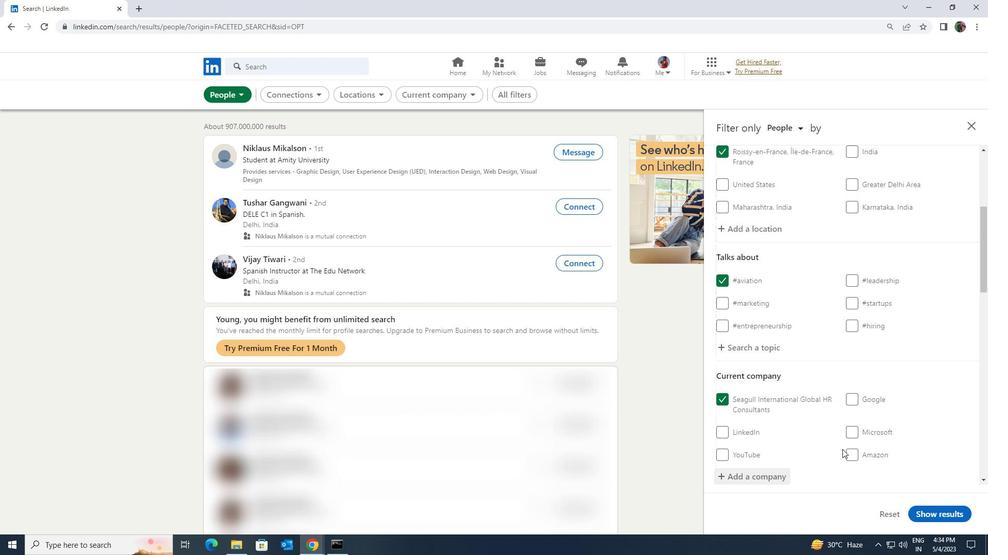 
Action: Mouse scrolled (846, 440) with delta (0, 0)
Screenshot: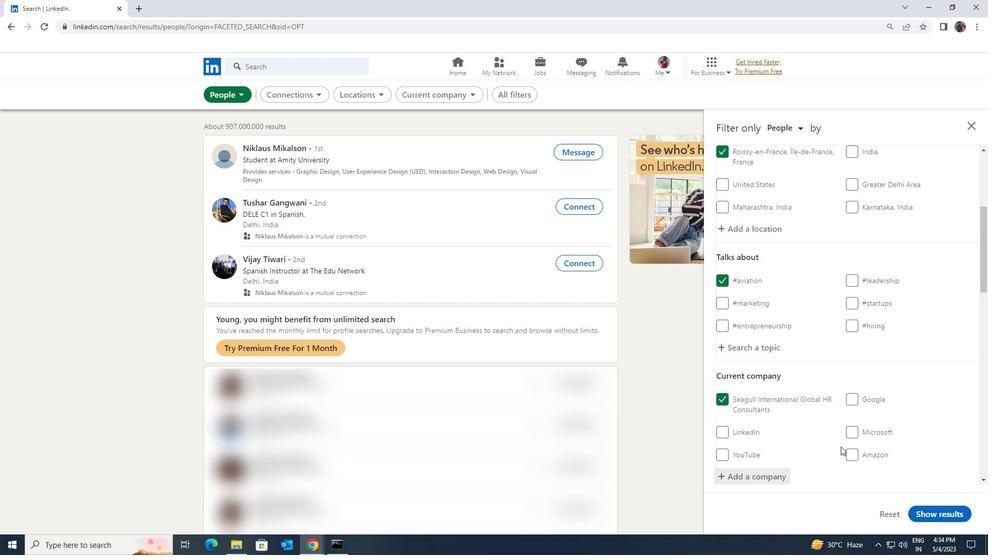 
Action: Mouse scrolled (846, 440) with delta (0, 0)
Screenshot: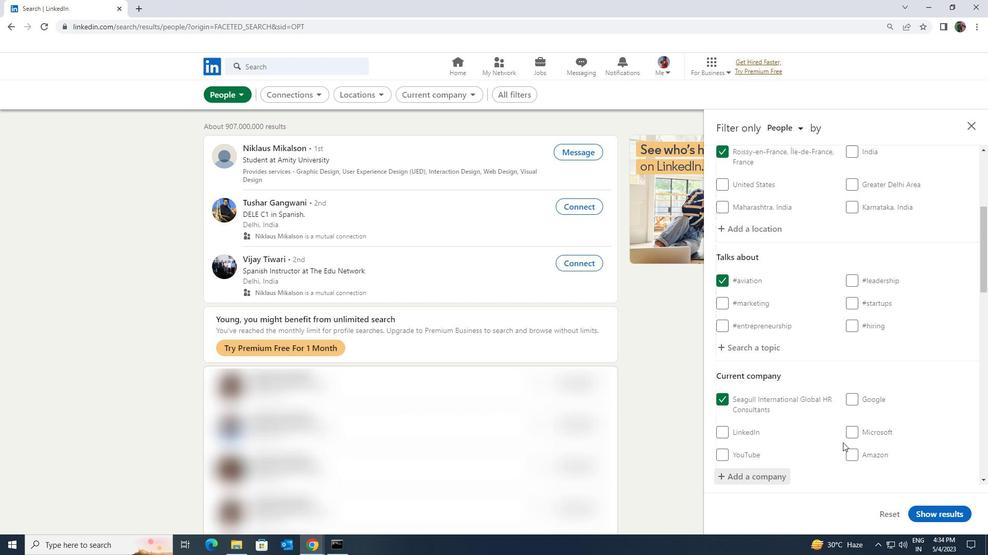 
Action: Mouse scrolled (846, 440) with delta (0, 0)
Screenshot: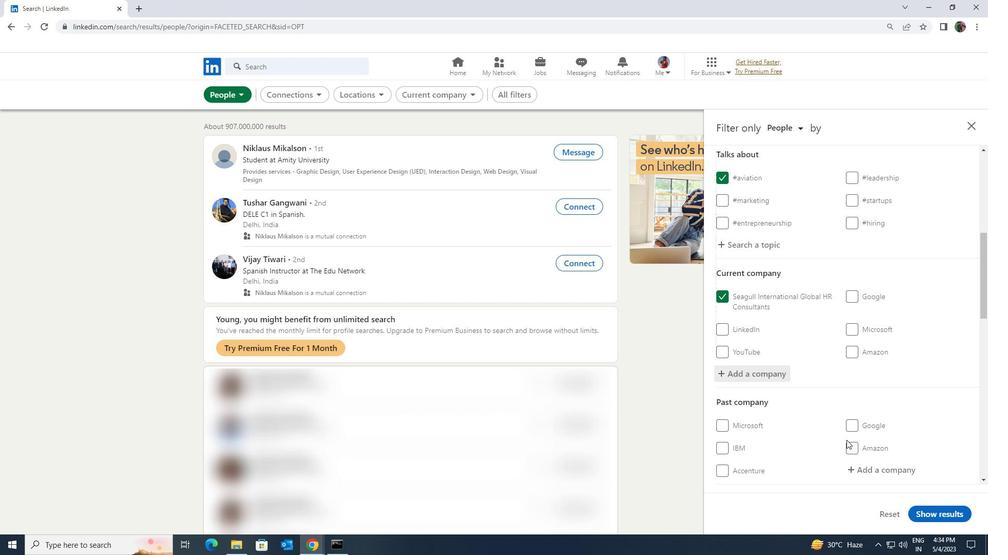 
Action: Mouse moved to (847, 439)
Screenshot: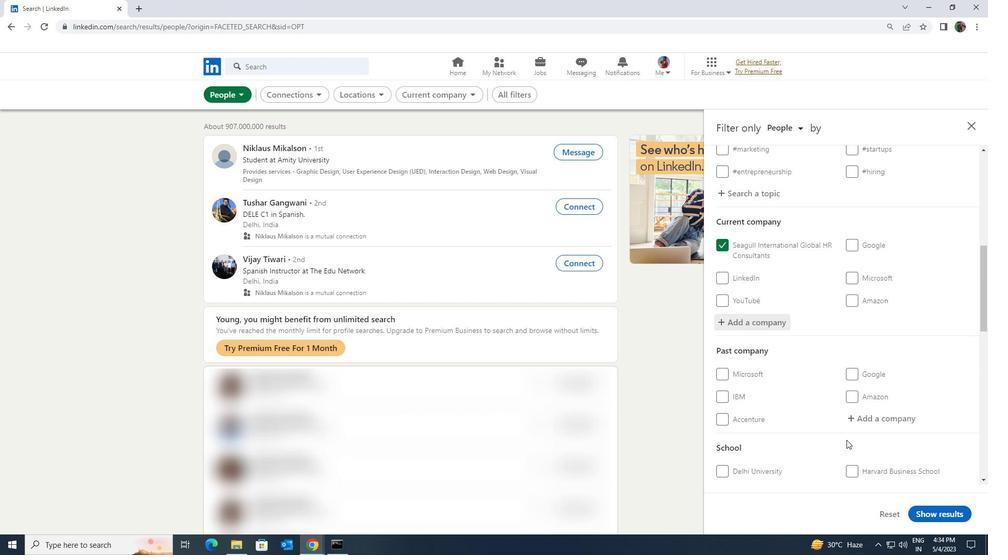 
Action: Mouse scrolled (847, 439) with delta (0, 0)
Screenshot: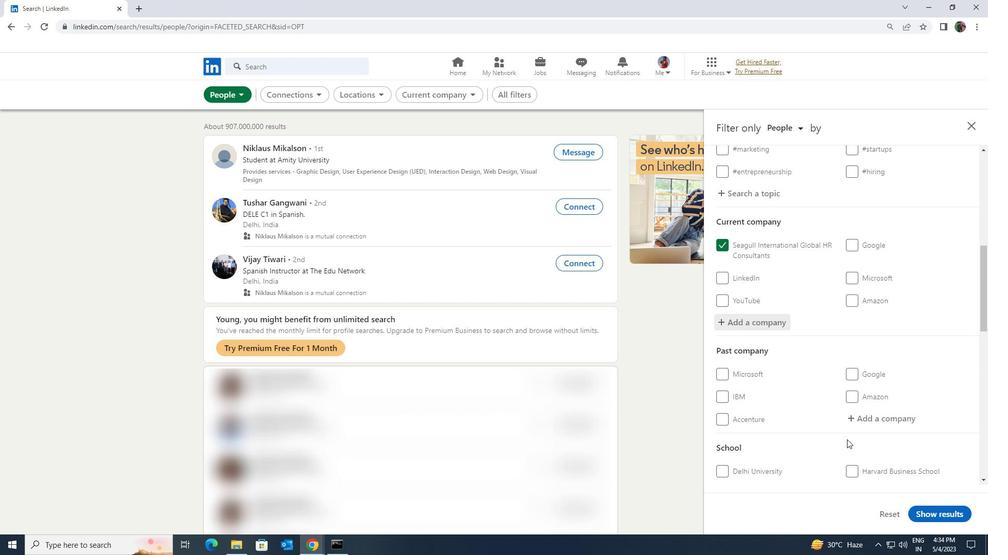 
Action: Mouse moved to (848, 439)
Screenshot: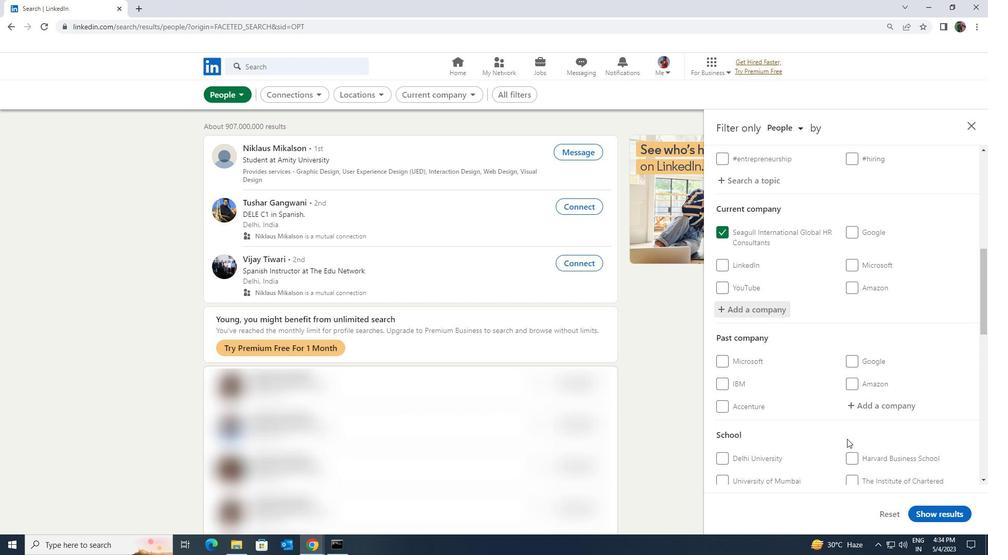 
Action: Mouse scrolled (848, 439) with delta (0, 0)
Screenshot: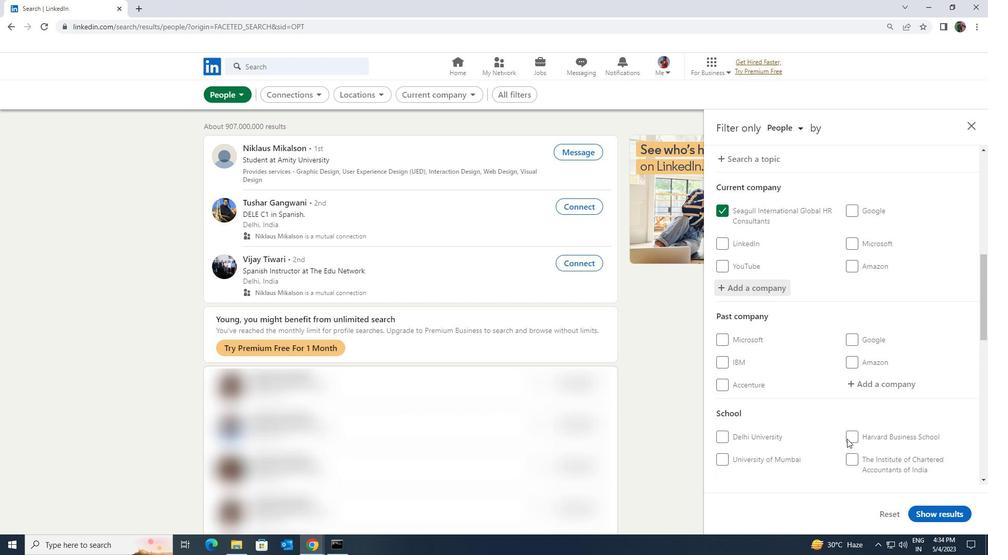 
Action: Mouse moved to (857, 425)
Screenshot: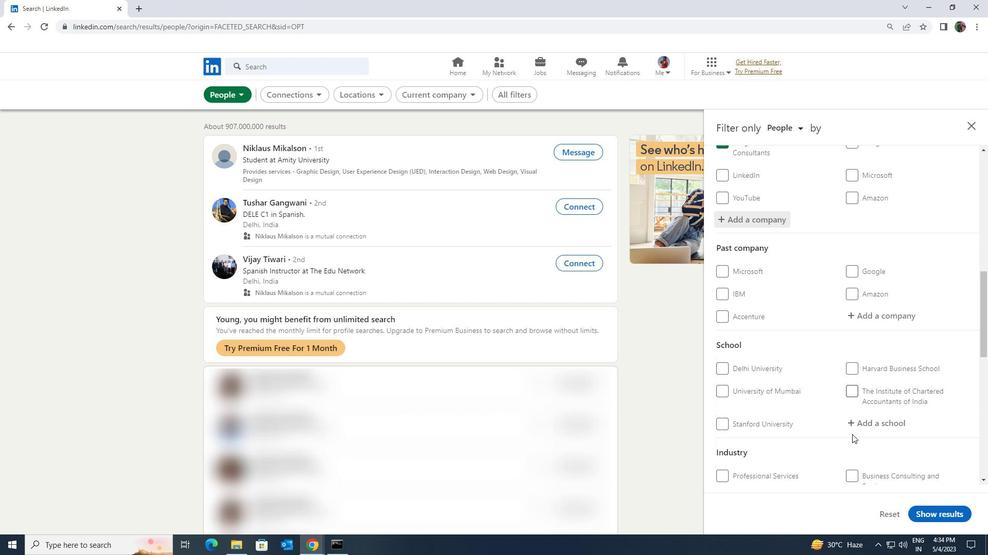 
Action: Mouse pressed left at (857, 425)
Screenshot: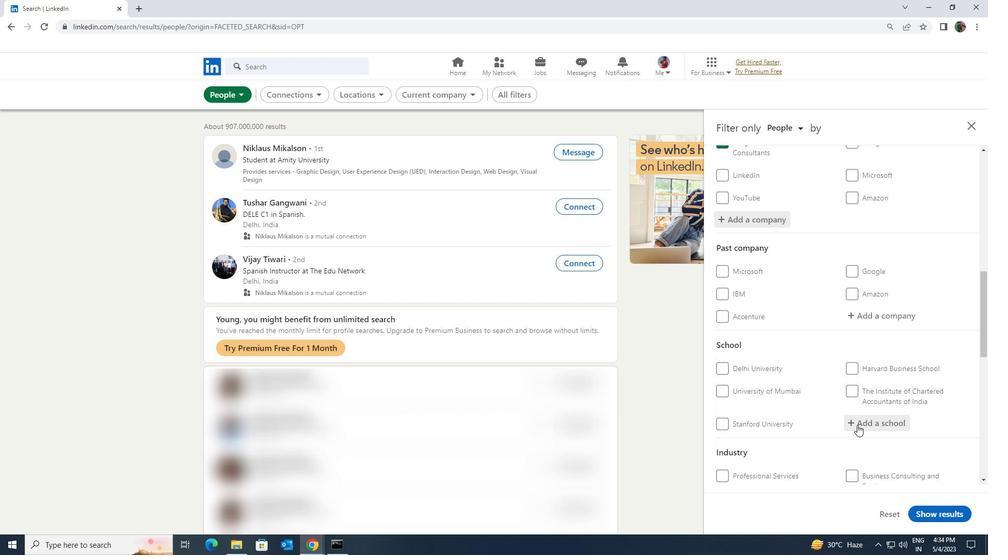 
Action: Key pressed <Key.shift><Key.shift><Key.shift><Key.shift><Key.shift><Key.shift><Key.shift><Key.shift><Key.shift><Key.shift>JUSTICE<Key.space><Key.shift>BA
Screenshot: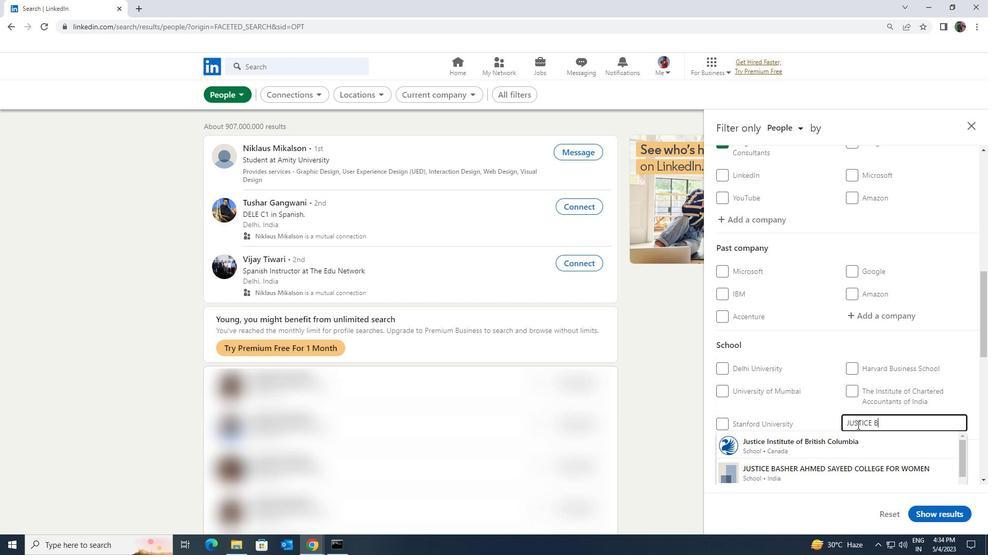 
Action: Mouse moved to (857, 434)
Screenshot: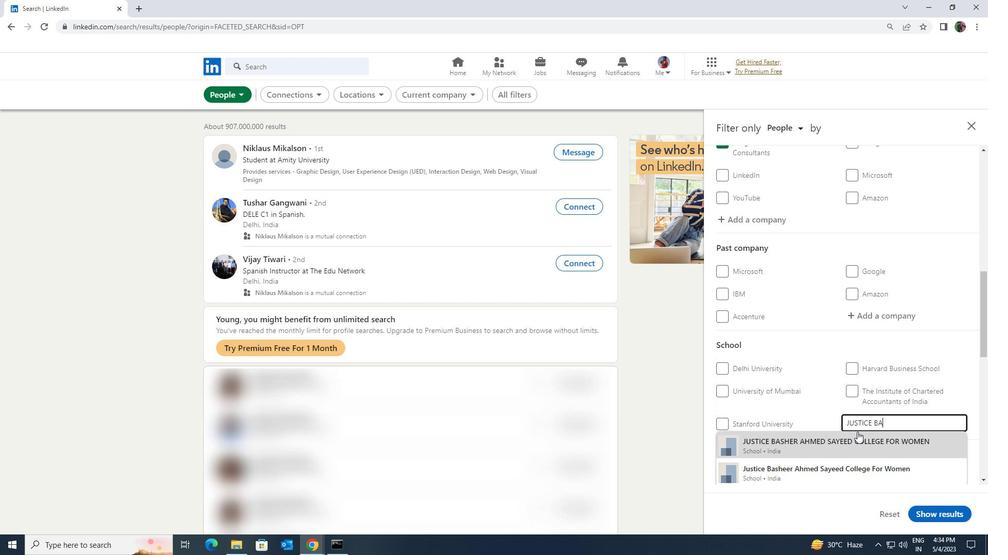 
Action: Mouse pressed left at (857, 434)
Screenshot: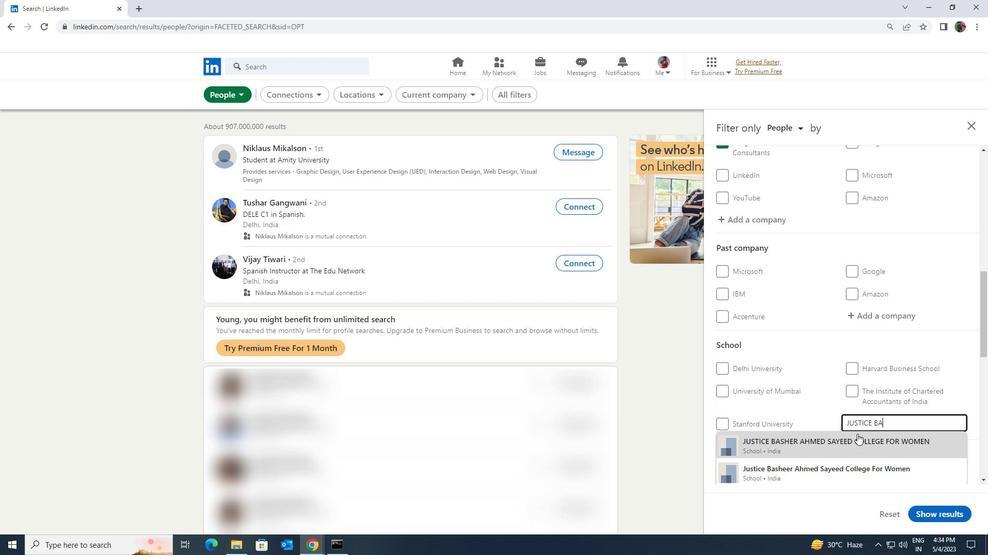 
Action: Mouse scrolled (857, 433) with delta (0, 0)
Screenshot: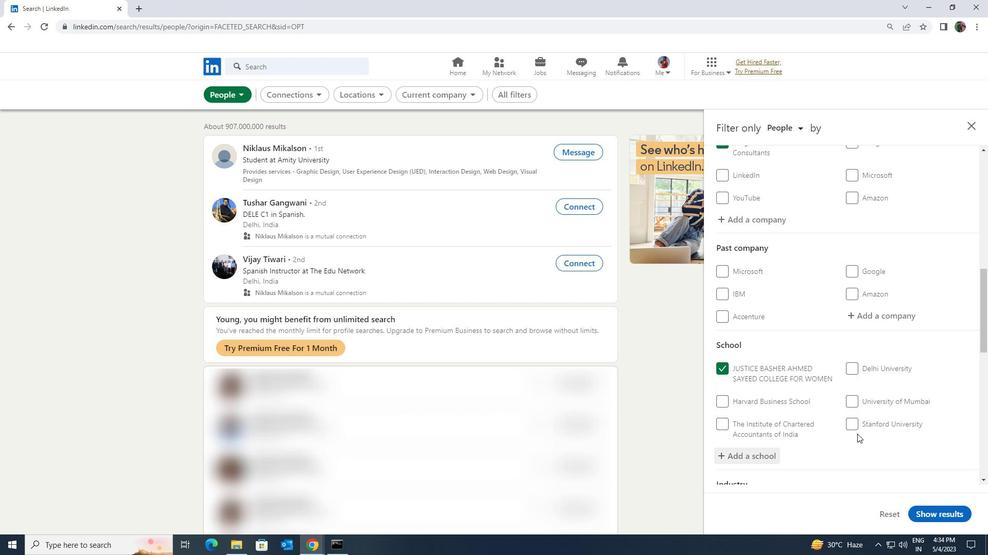 
Action: Mouse scrolled (857, 433) with delta (0, 0)
Screenshot: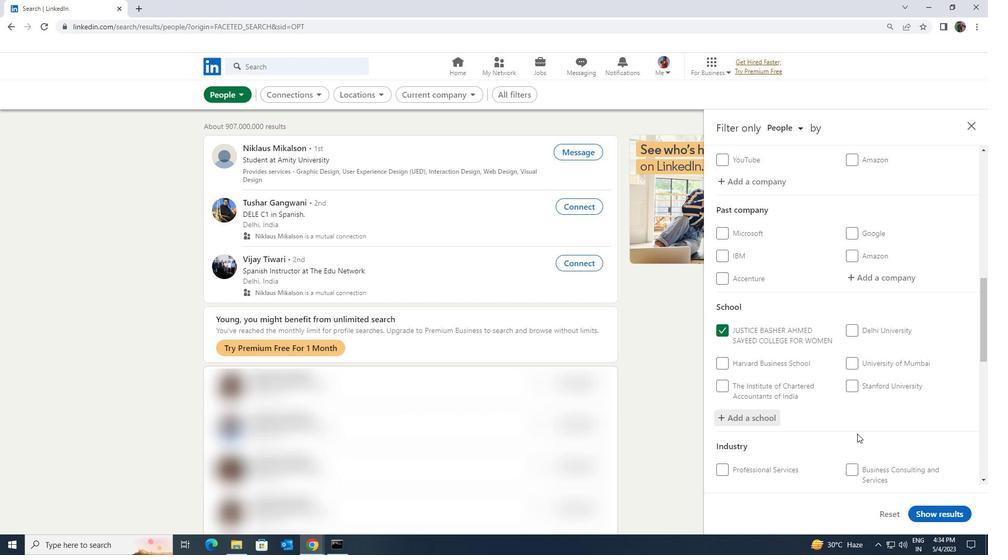 
Action: Mouse scrolled (857, 433) with delta (0, 0)
Screenshot: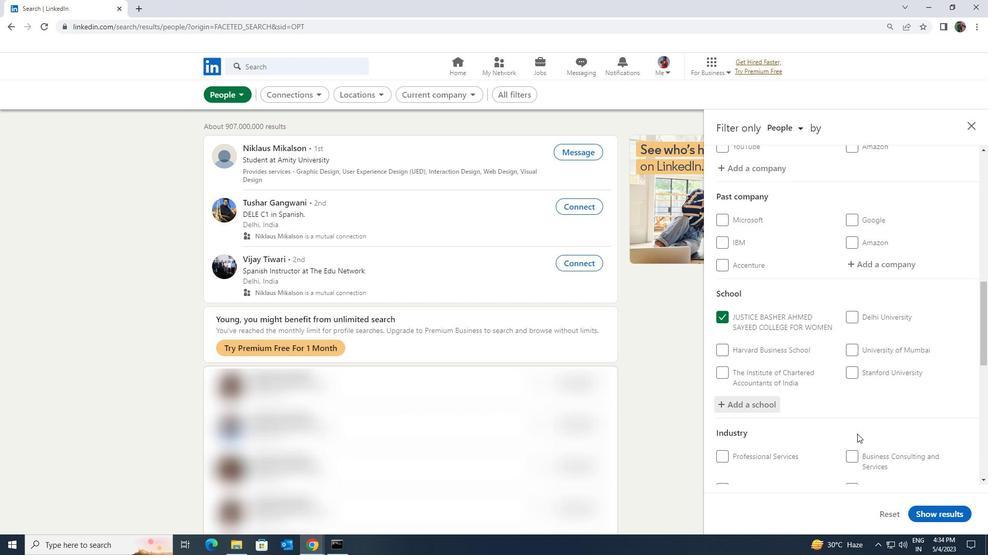 
Action: Mouse moved to (866, 422)
Screenshot: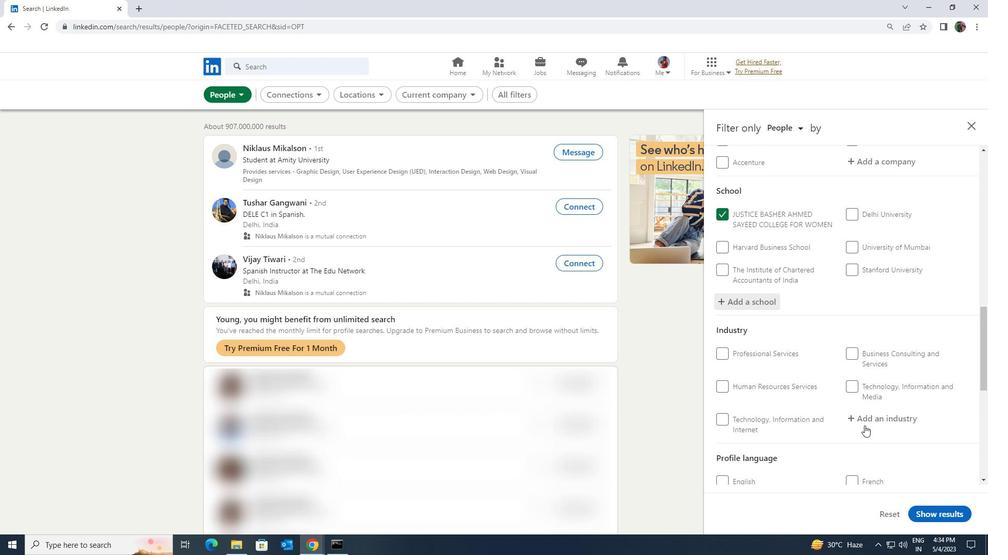 
Action: Mouse pressed left at (866, 422)
Screenshot: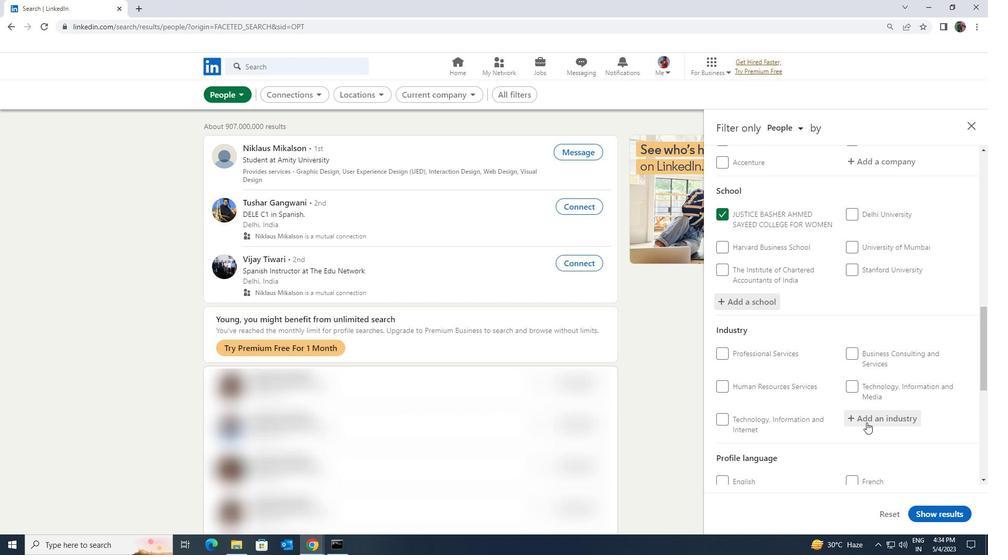 
Action: Key pressed <Key.shift><Key.shift><Key.shift><Key.shift><Key.shift><Key.shift><Key.shift><Key.shift><Key.shift><Key.shift><Key.shift><Key.shift>PERIO
Screenshot: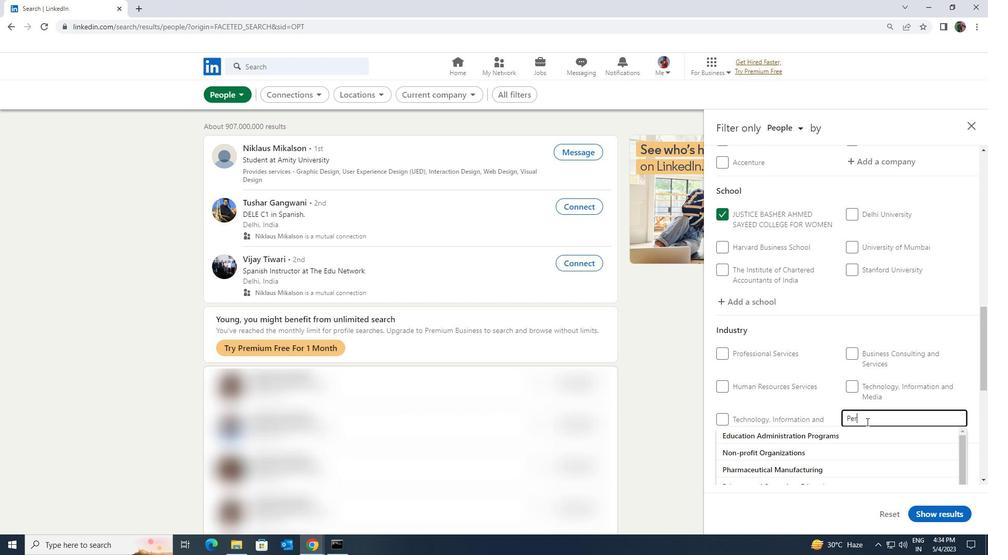 
Action: Mouse moved to (847, 447)
Screenshot: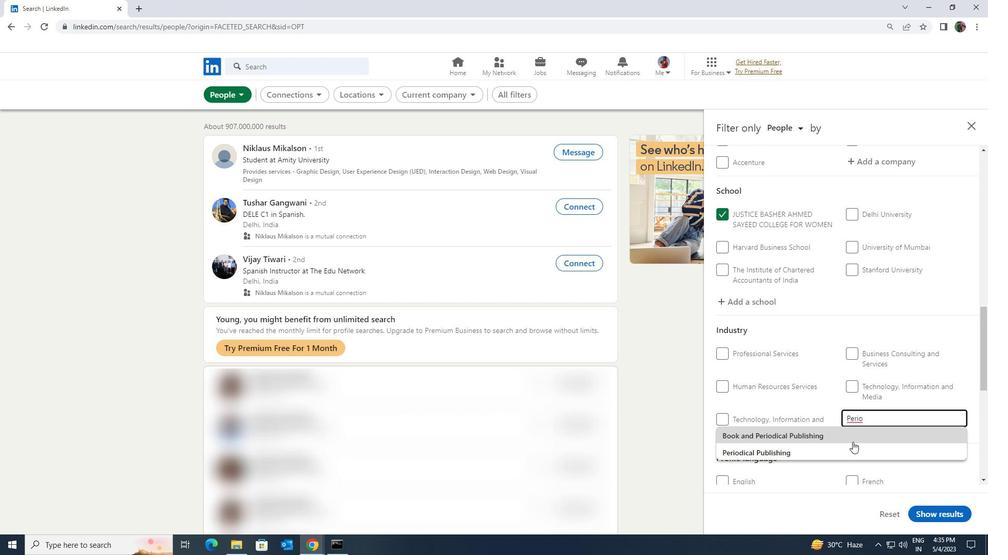 
Action: Mouse pressed left at (847, 447)
Screenshot: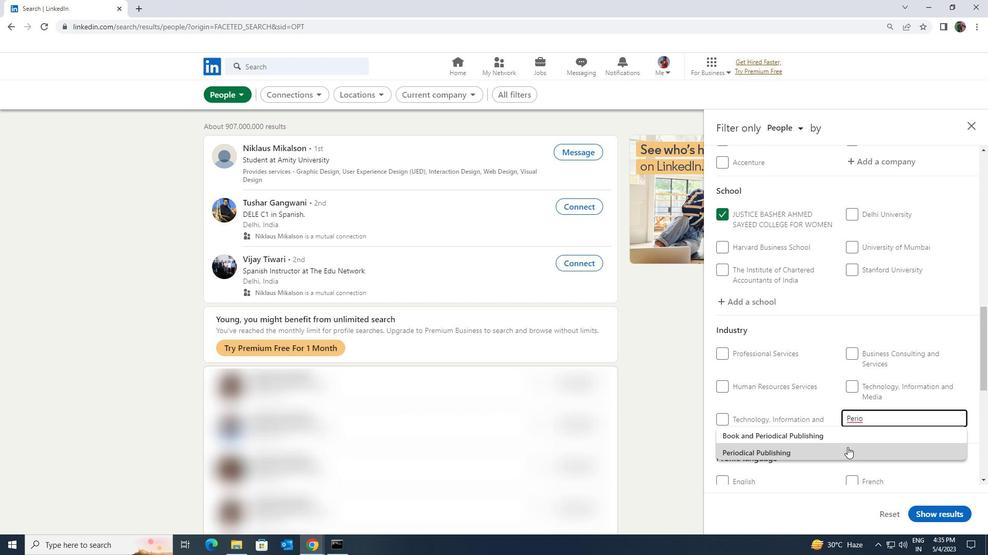 
Action: Mouse moved to (850, 440)
Screenshot: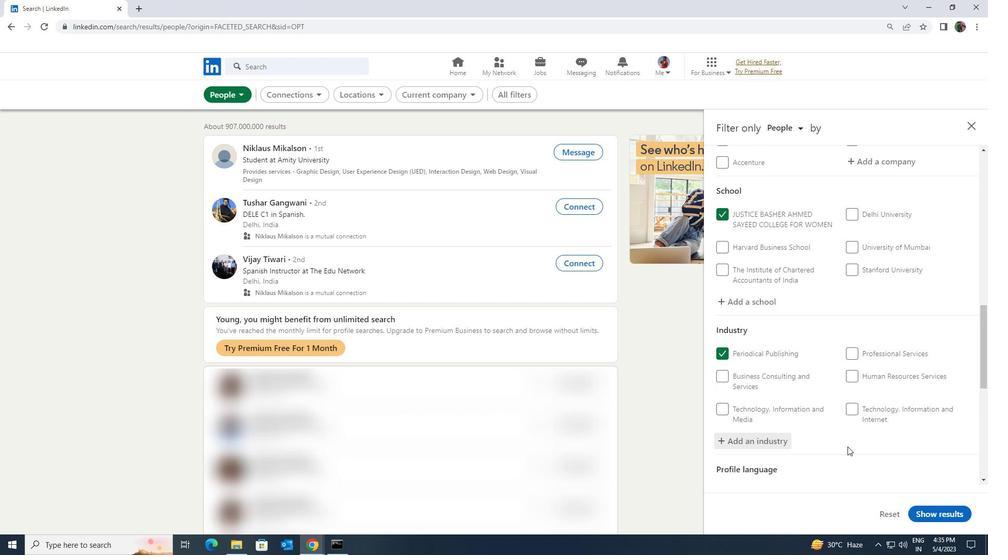 
Action: Mouse scrolled (850, 439) with delta (0, 0)
Screenshot: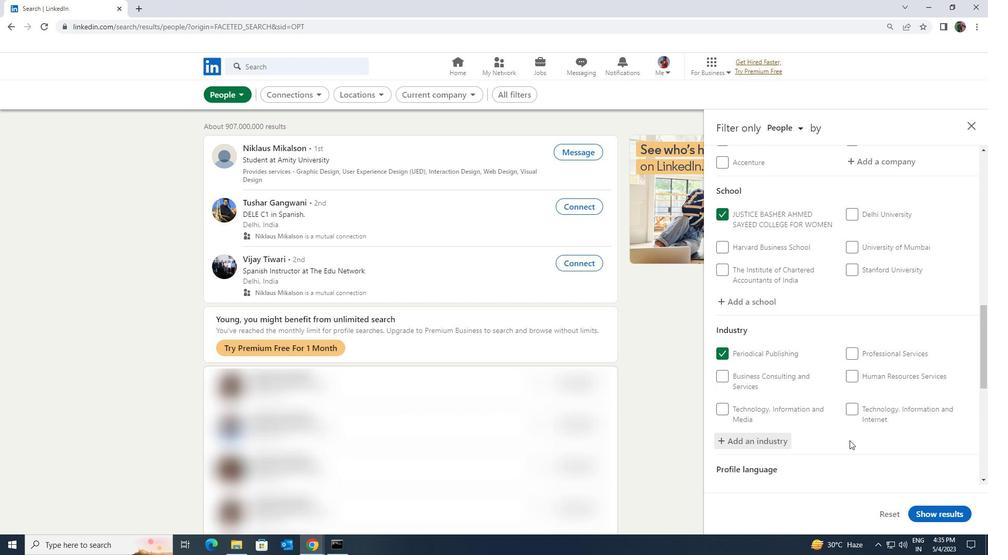 
Action: Mouse moved to (851, 440)
Screenshot: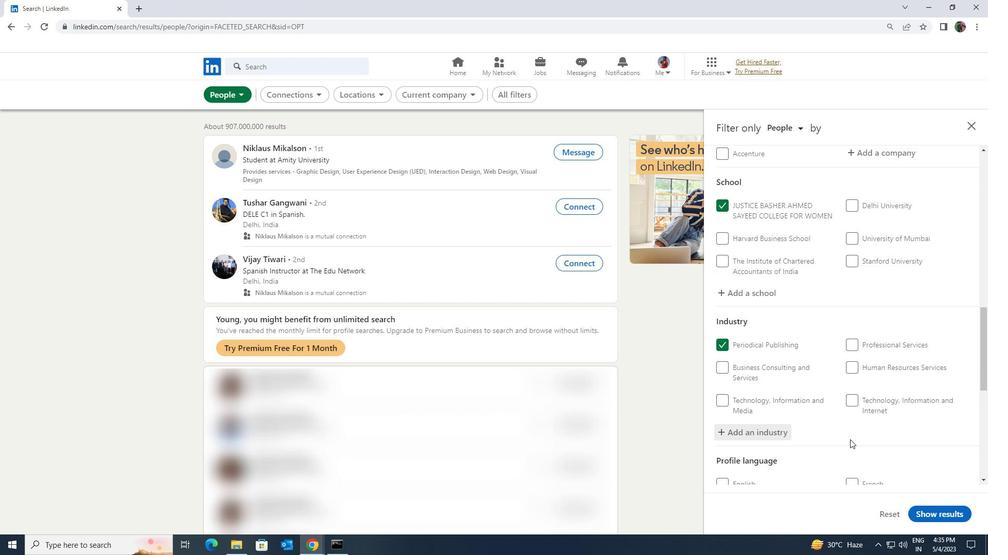 
Action: Mouse scrolled (851, 439) with delta (0, 0)
Screenshot: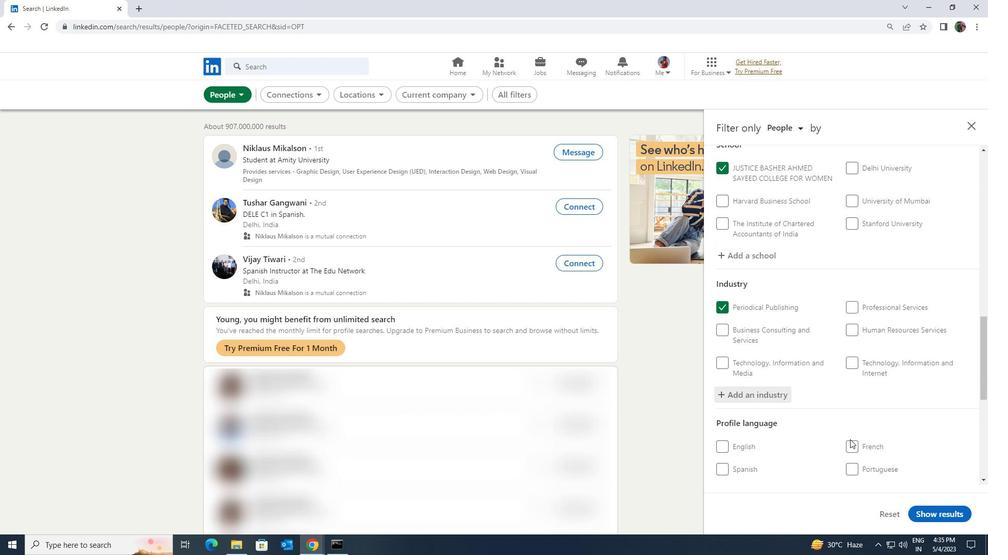
Action: Mouse moved to (852, 438)
Screenshot: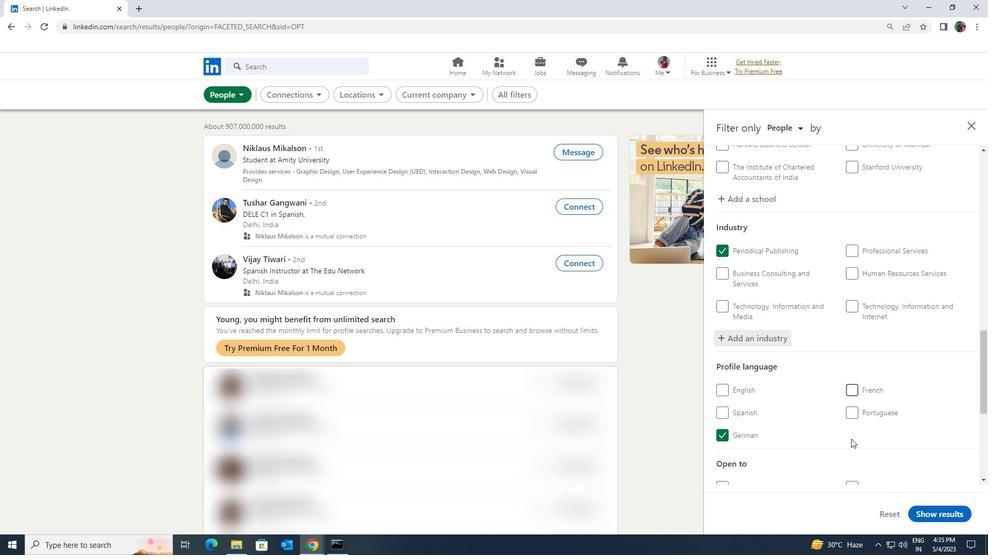 
Action: Mouse scrolled (852, 437) with delta (0, 0)
Screenshot: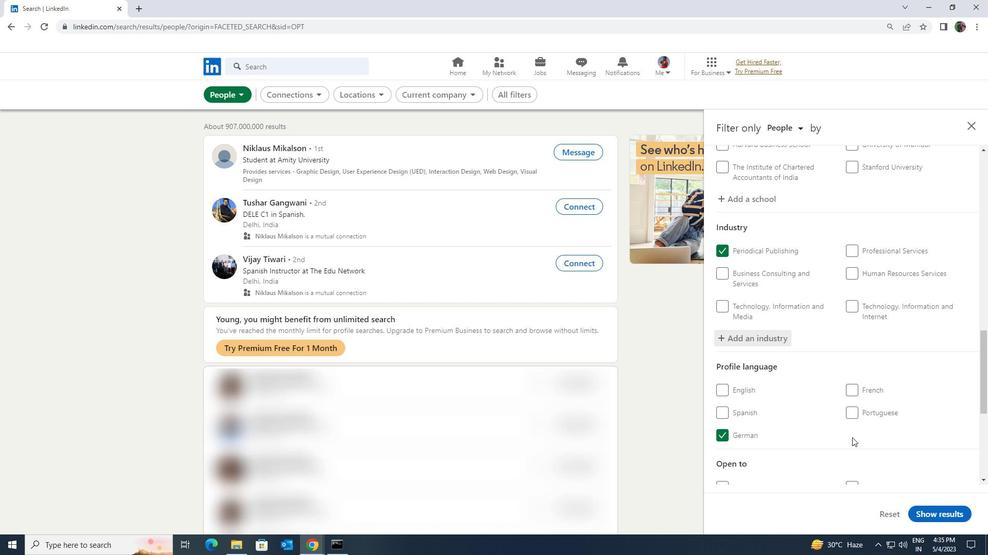 
Action: Mouse scrolled (852, 437) with delta (0, 0)
Screenshot: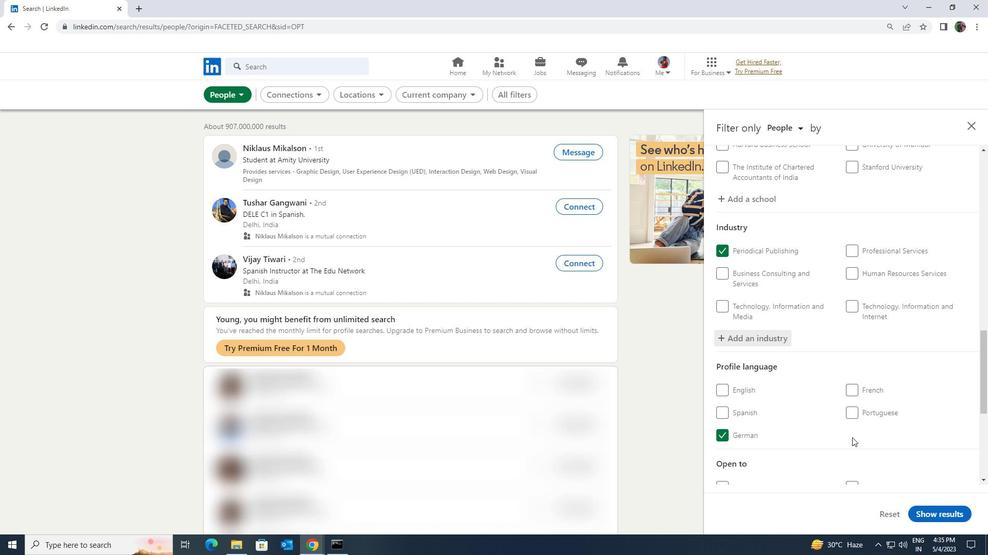 
Action: Mouse scrolled (852, 437) with delta (0, 0)
Screenshot: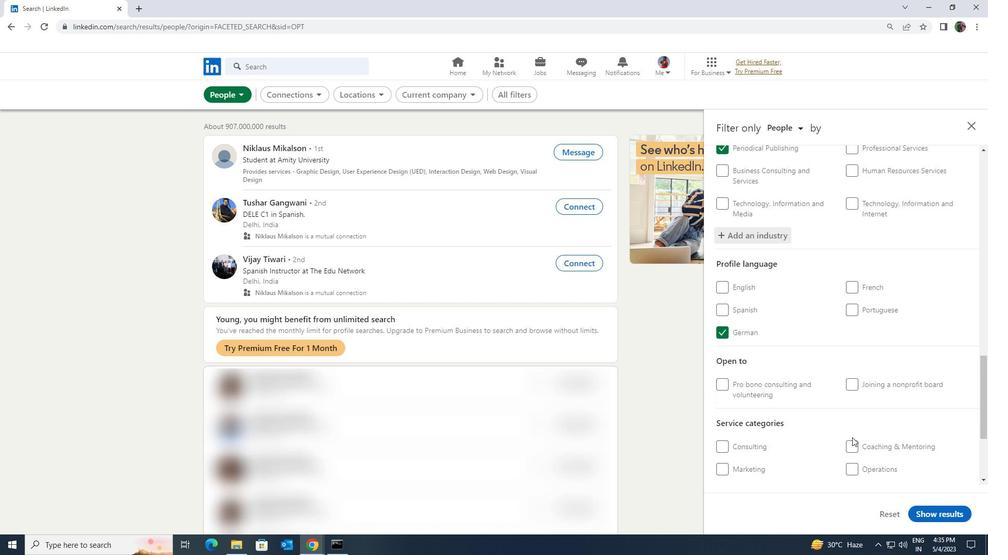 
Action: Mouse moved to (853, 437)
Screenshot: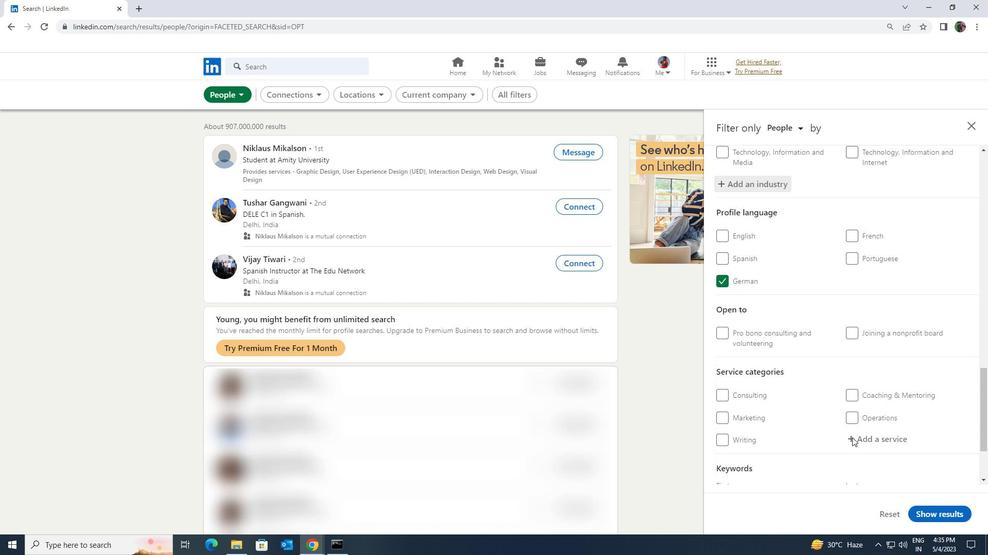 
Action: Mouse pressed left at (853, 437)
Screenshot: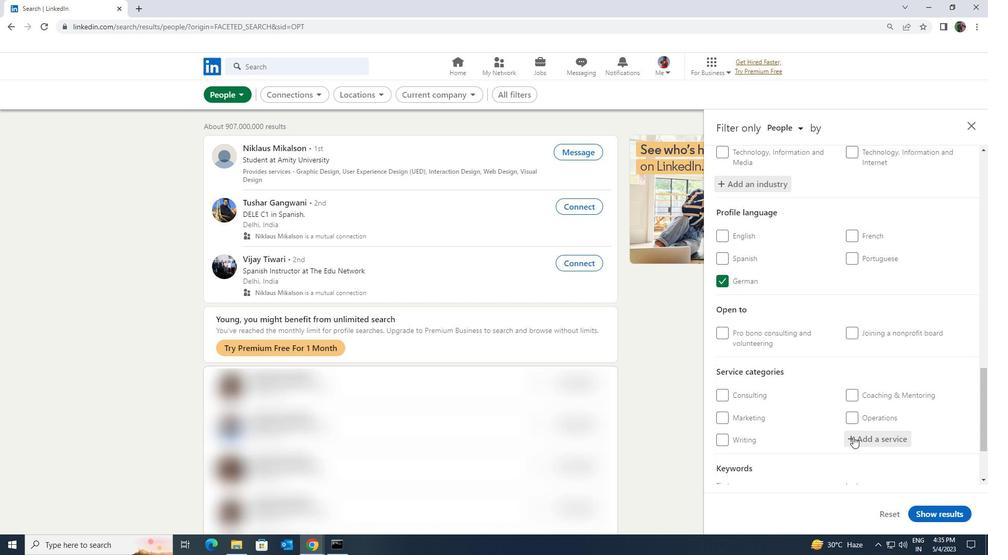 
Action: Key pressed <Key.shift><Key.shift>AUTO<Key.space><Key.shift>INSU
Screenshot: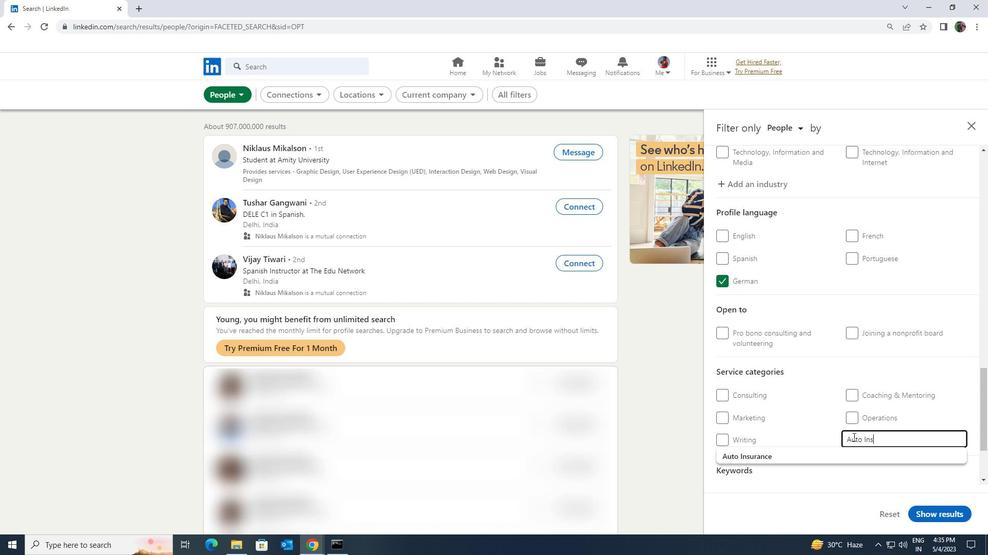 
Action: Mouse moved to (842, 456)
Screenshot: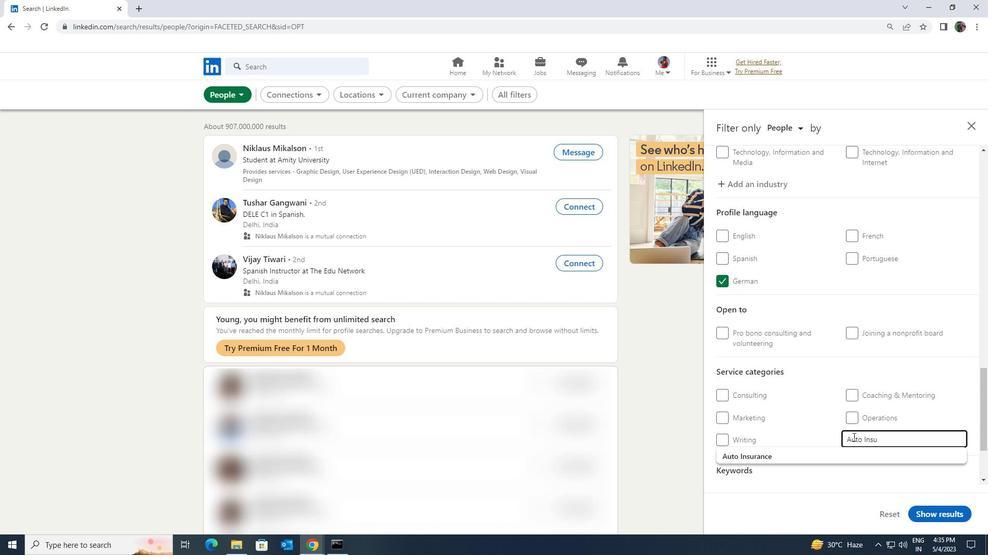 
Action: Mouse pressed left at (842, 456)
Screenshot: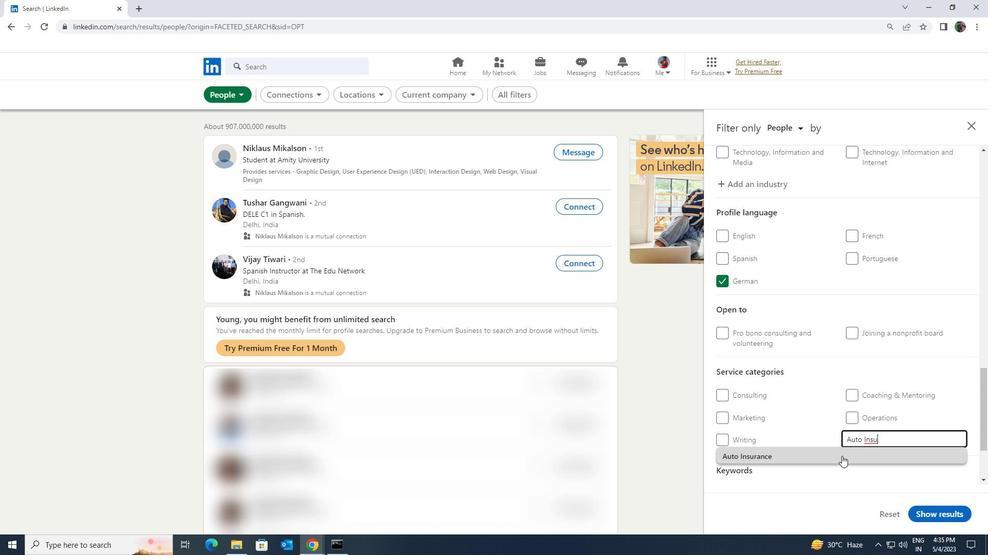
Action: Mouse moved to (842, 452)
Screenshot: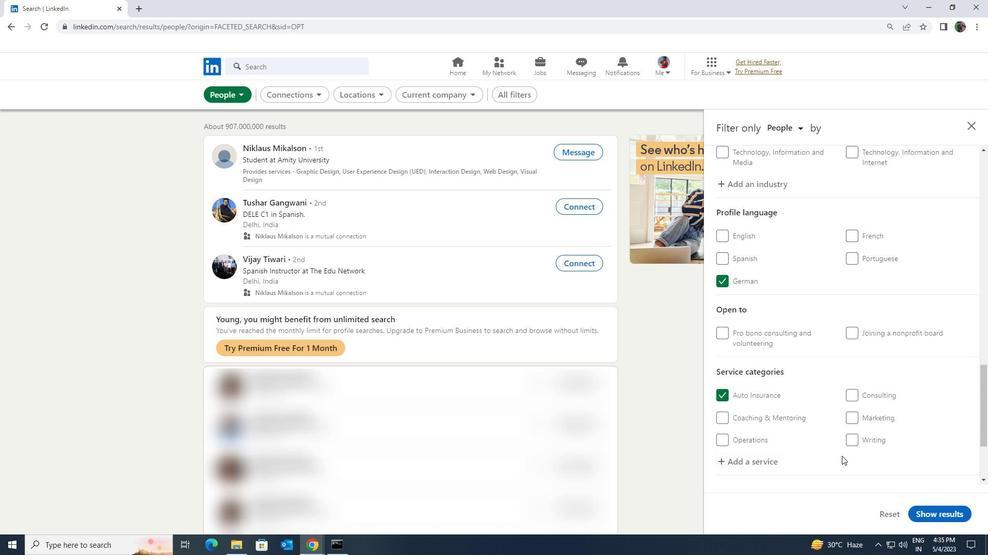 
Action: Mouse scrolled (842, 452) with delta (0, 0)
Screenshot: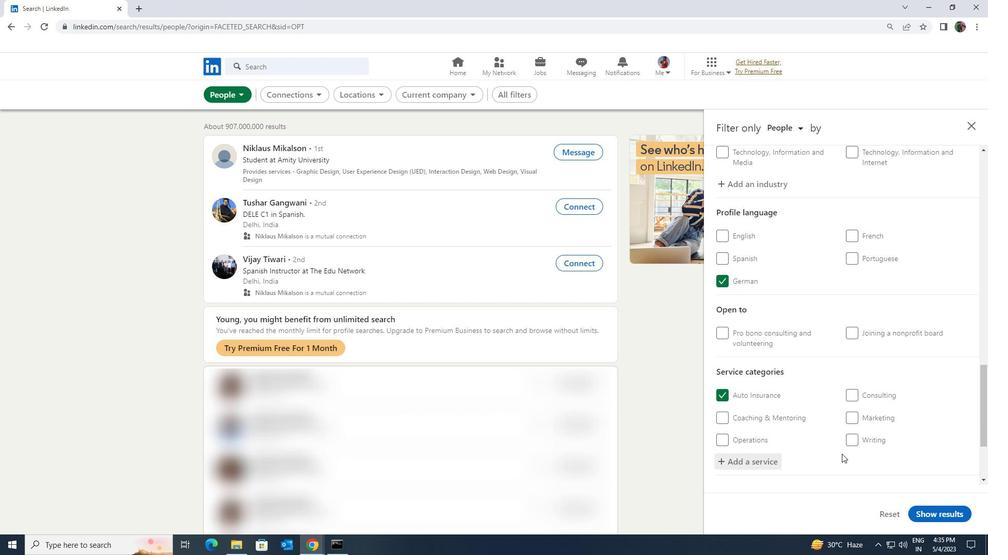 
Action: Mouse scrolled (842, 452) with delta (0, 0)
Screenshot: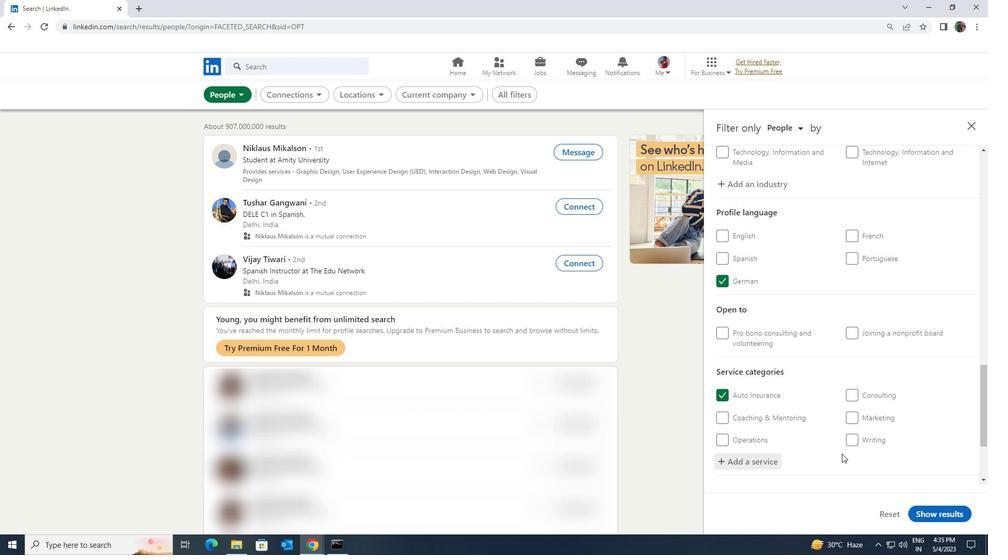 
Action: Mouse moved to (830, 452)
Screenshot: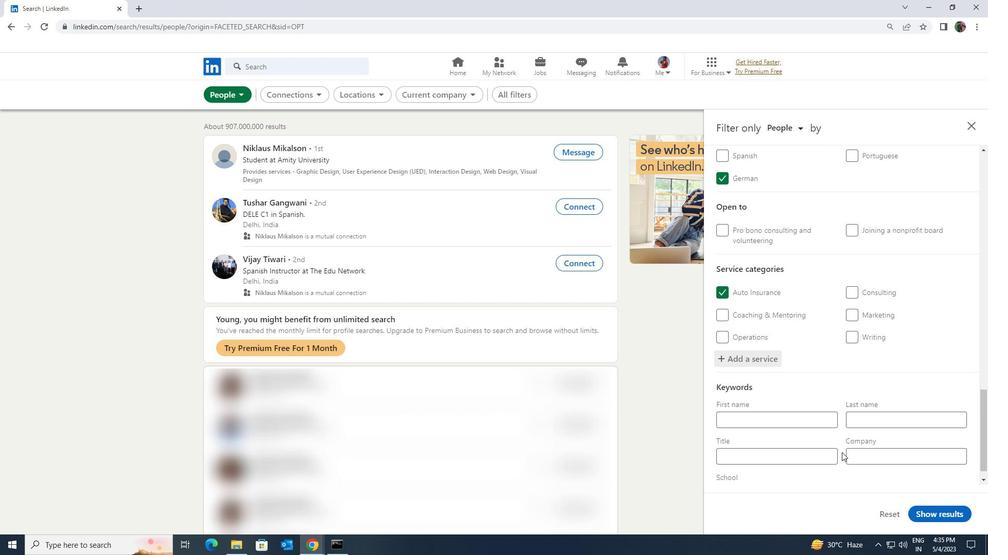 
Action: Mouse pressed left at (830, 452)
Screenshot: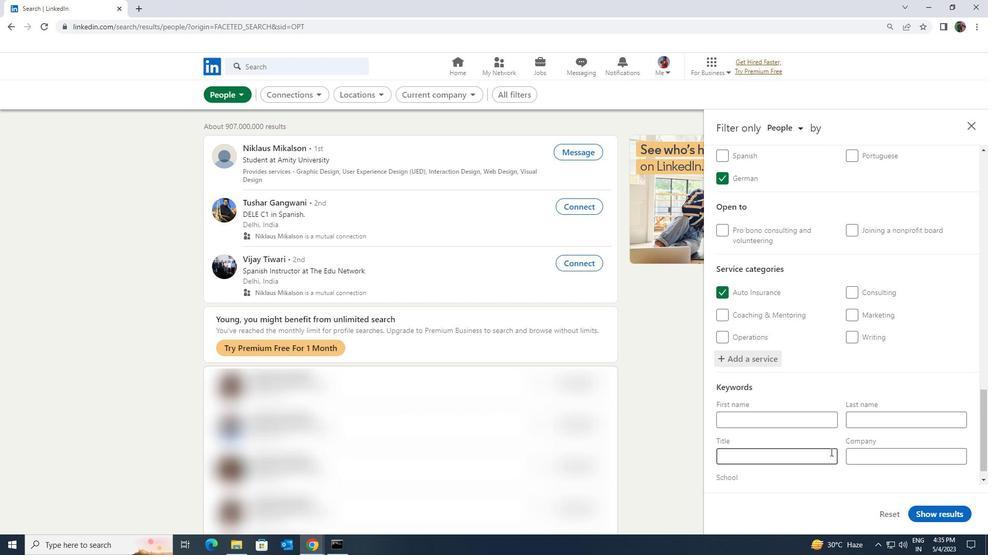 
Action: Key pressed <Key.shift><Key.shift><Key.shift>BOOKKEEPER
Screenshot: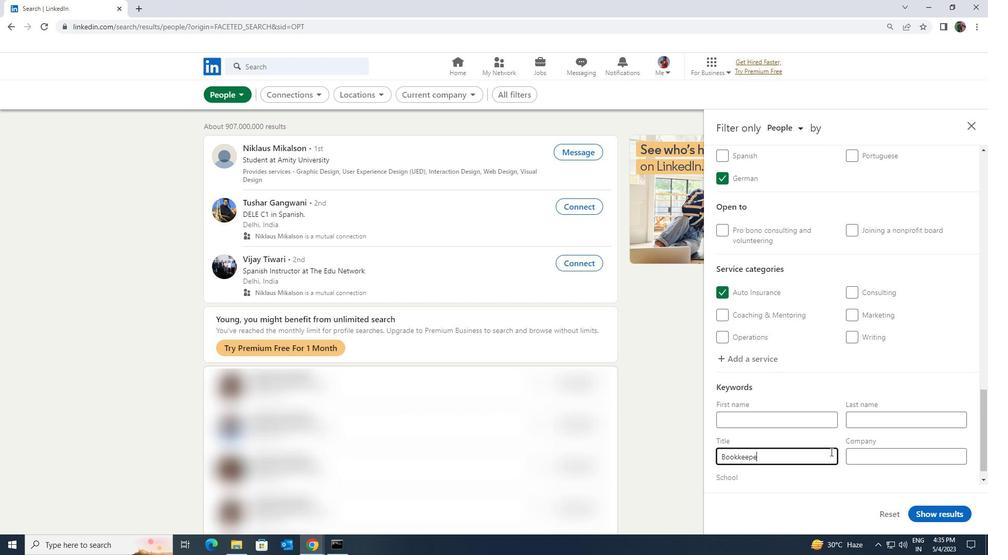 
Action: Mouse moved to (926, 514)
Screenshot: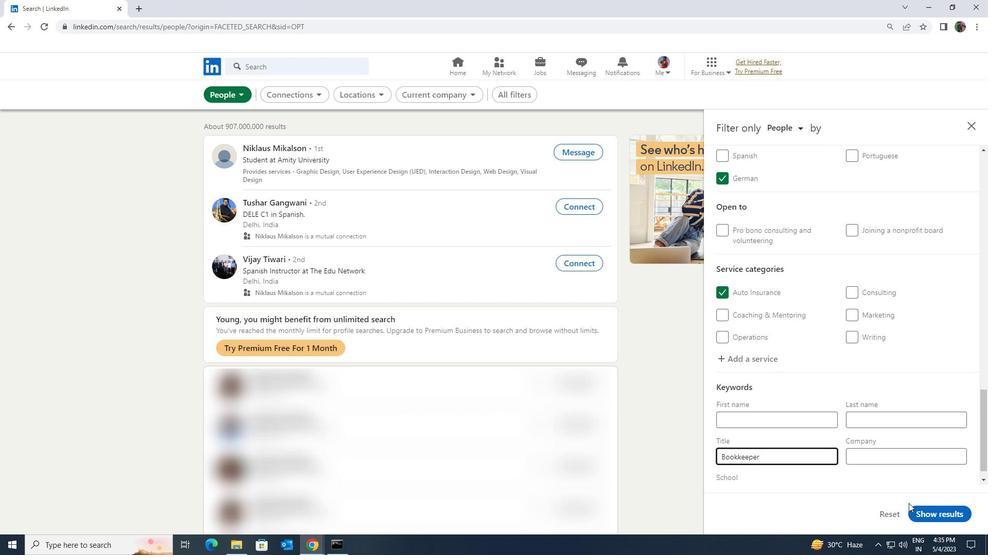 
Action: Mouse pressed left at (926, 514)
Screenshot: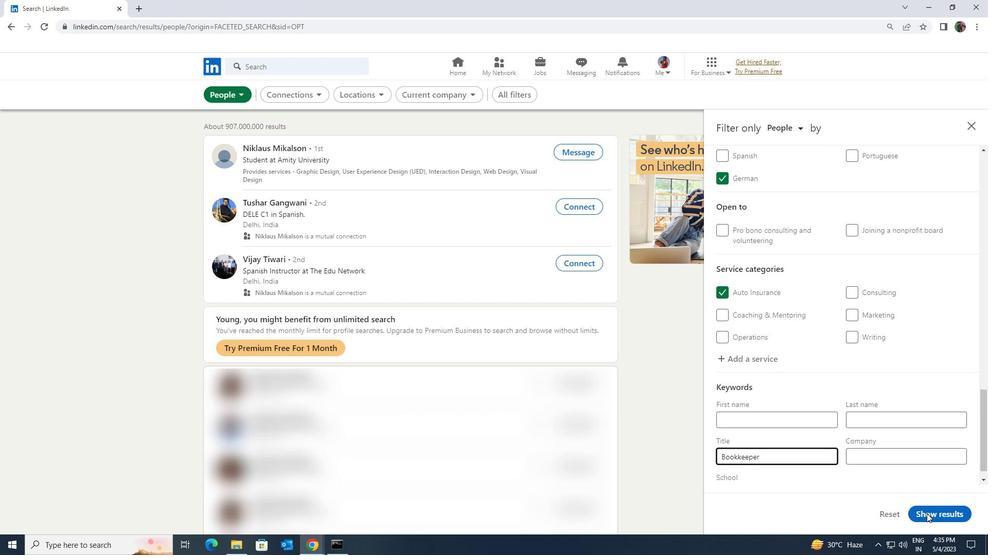 
